 Task: Reply All to email with the signature Kaitlyn Wright with the subject Request for a leave of absence from softage.8@softage.net with the message Can you please confirm if the budget for the project has been approved? with BCC to softage.4@softage.net with an attached image file Facebook_ad_banner.png
Action: Mouse moved to (1164, 501)
Screenshot: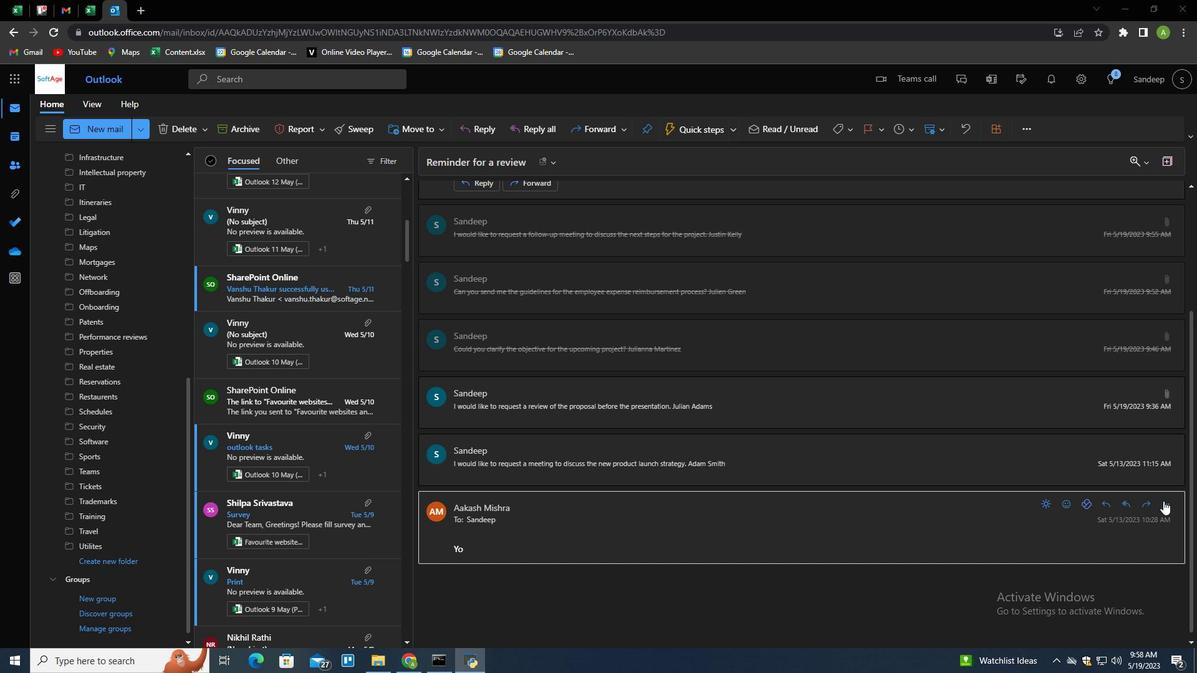 
Action: Mouse pressed left at (1164, 501)
Screenshot: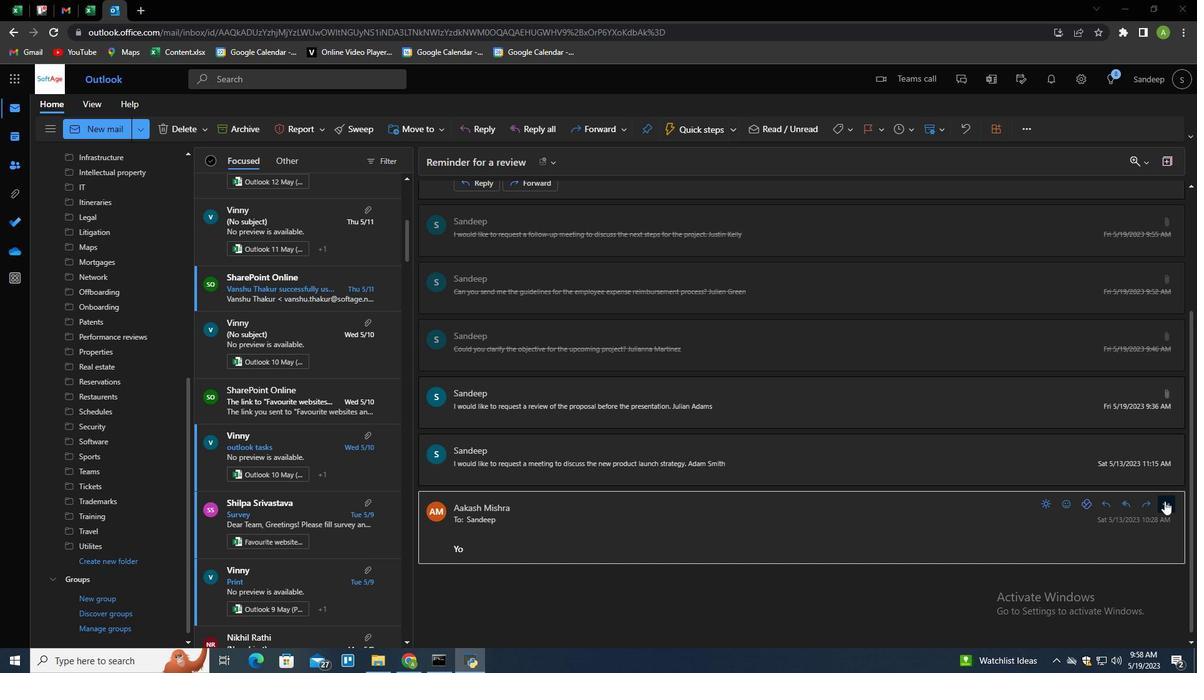 
Action: Mouse moved to (1091, 125)
Screenshot: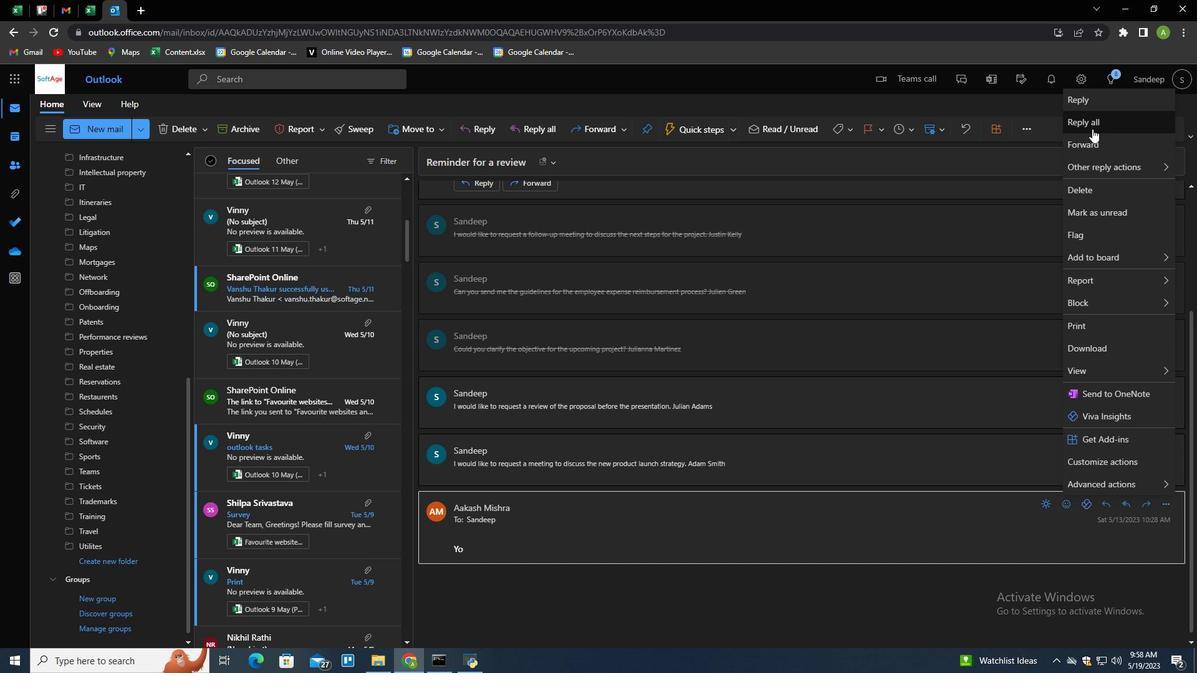 
Action: Mouse pressed left at (1091, 125)
Screenshot: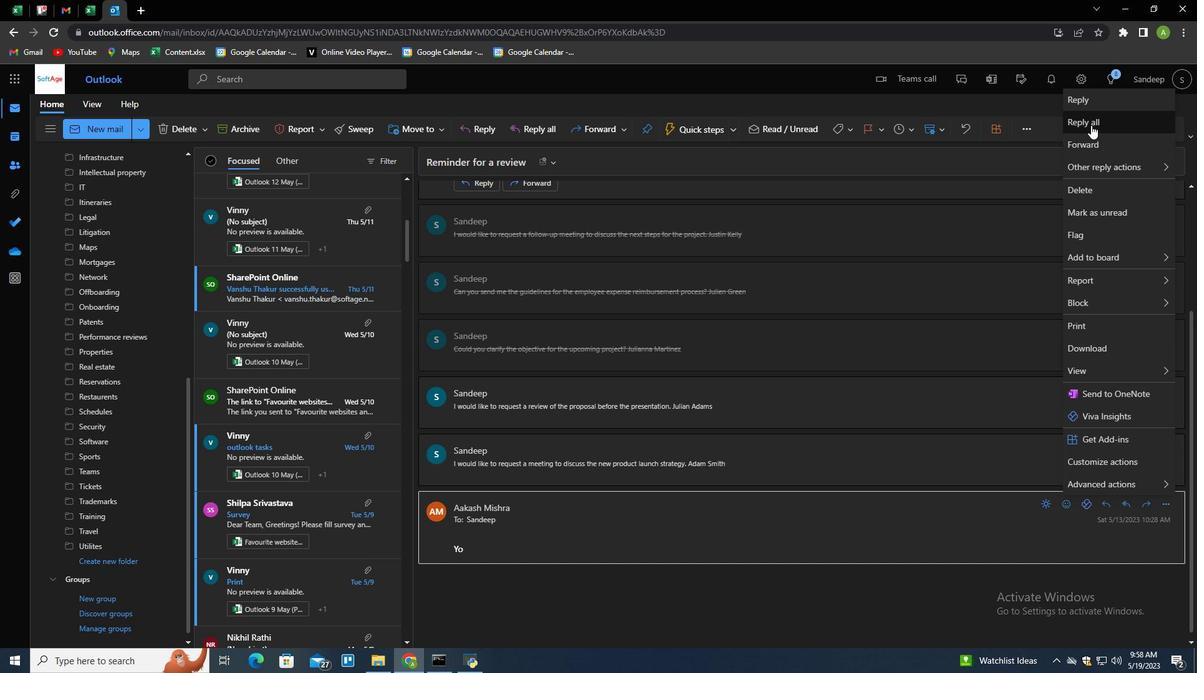 
Action: Mouse moved to (536, 478)
Screenshot: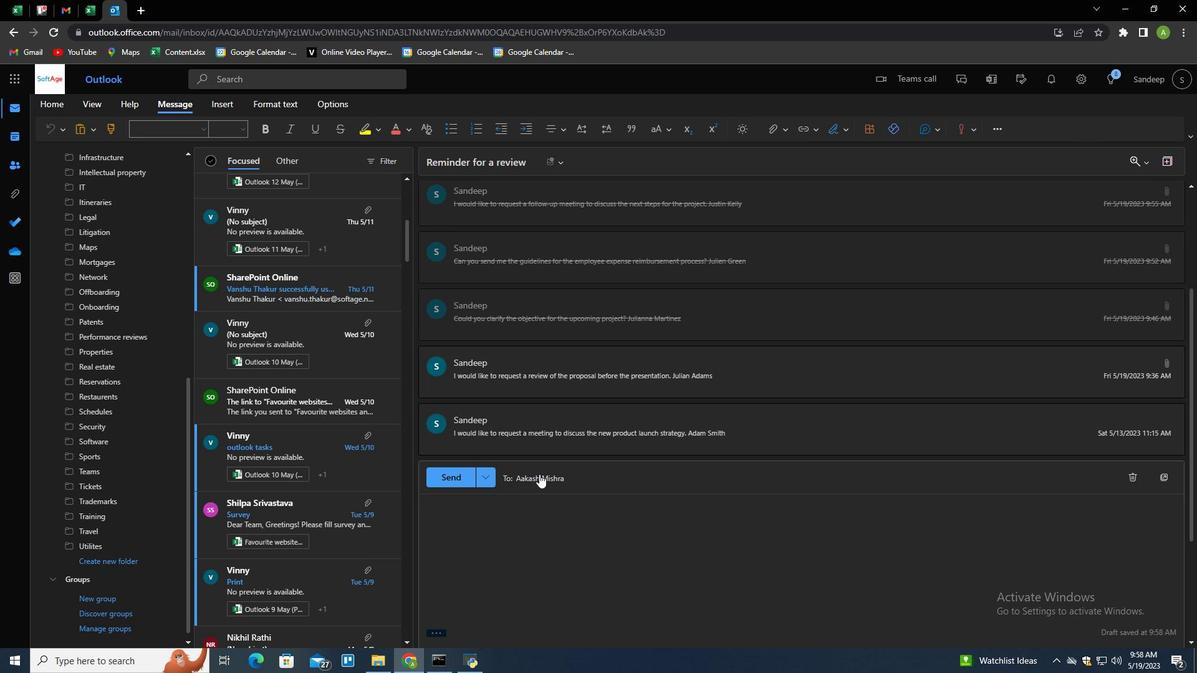 
Action: Mouse scrolled (536, 478) with delta (0, 0)
Screenshot: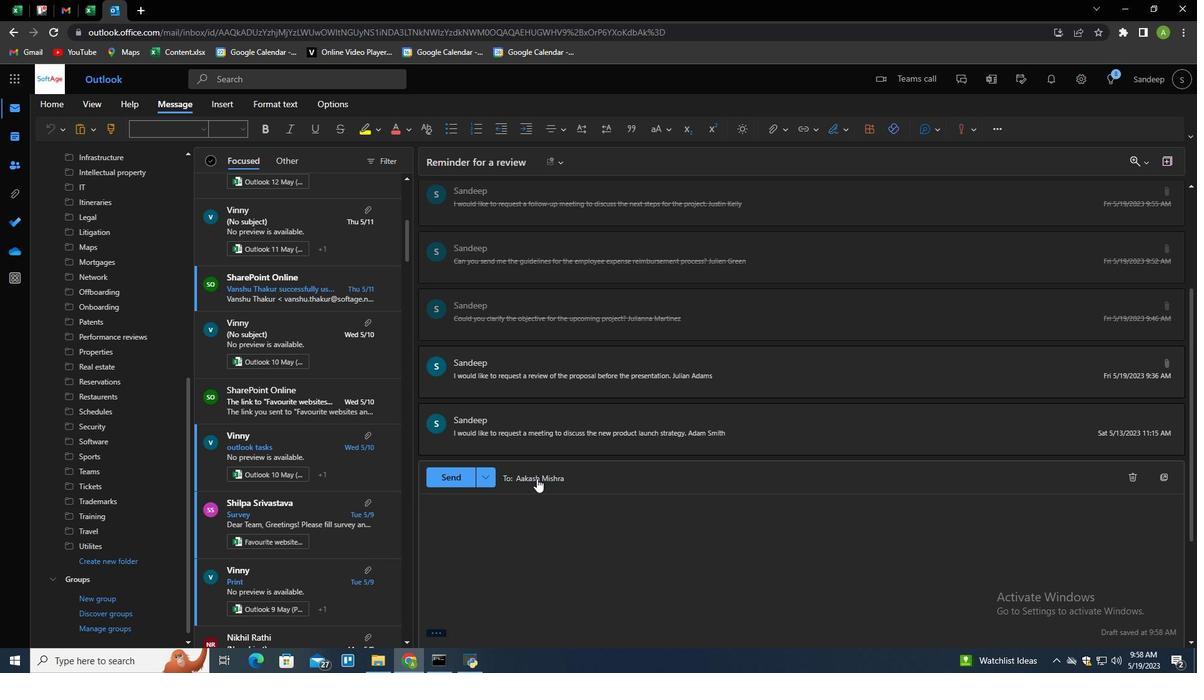 
Action: Mouse scrolled (536, 478) with delta (0, 0)
Screenshot: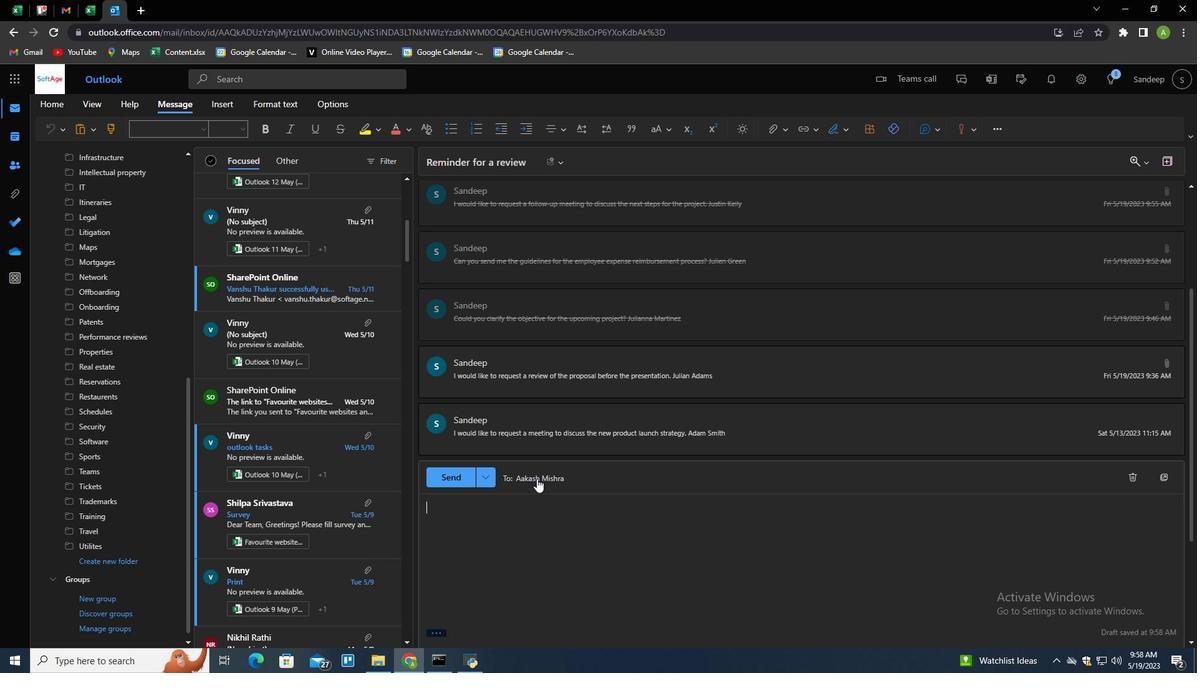 
Action: Mouse moved to (538, 478)
Screenshot: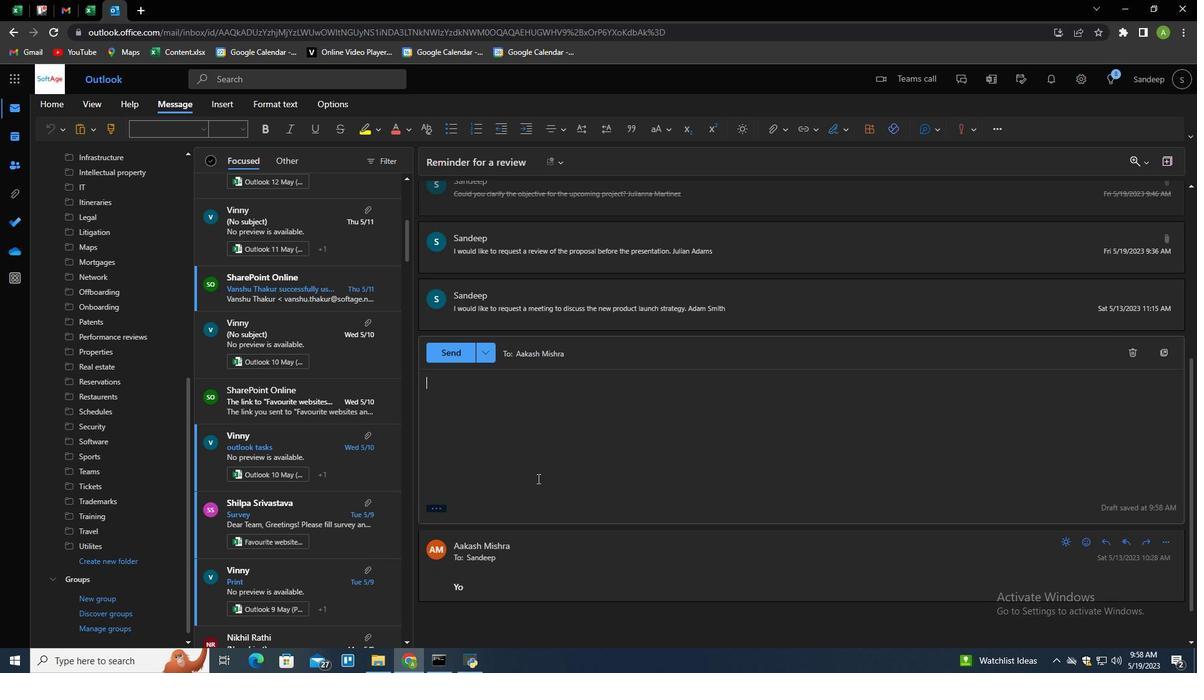 
Action: Mouse scrolled (538, 478) with delta (0, 0)
Screenshot: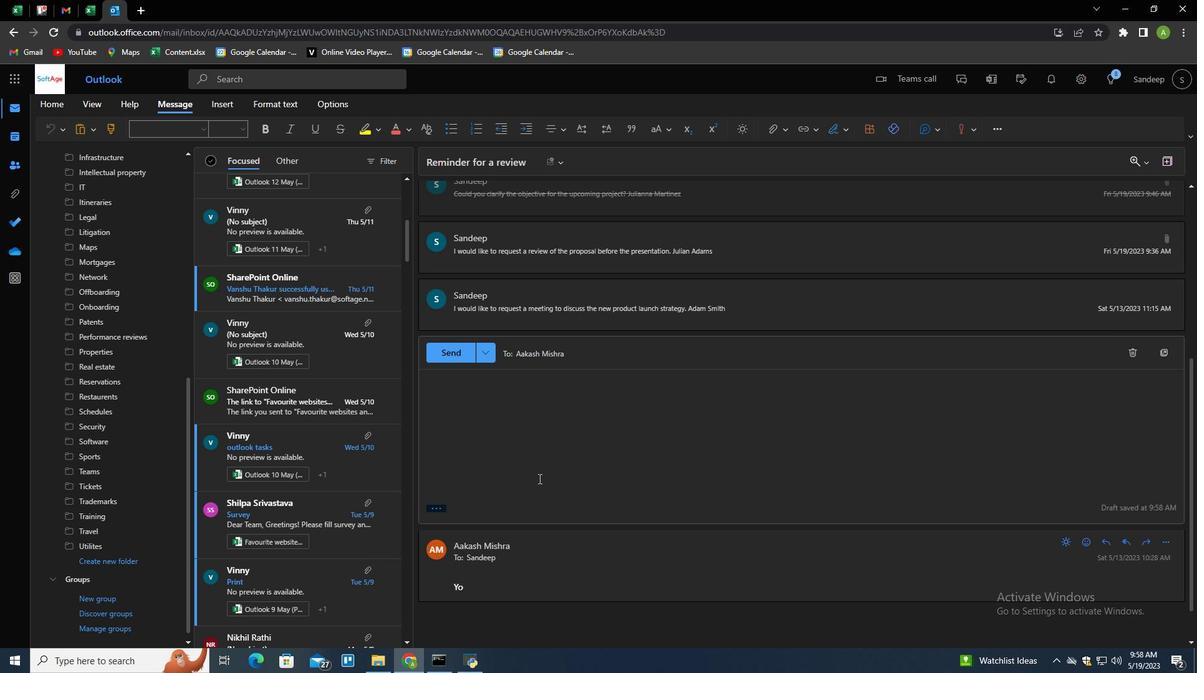 
Action: Mouse moved to (434, 468)
Screenshot: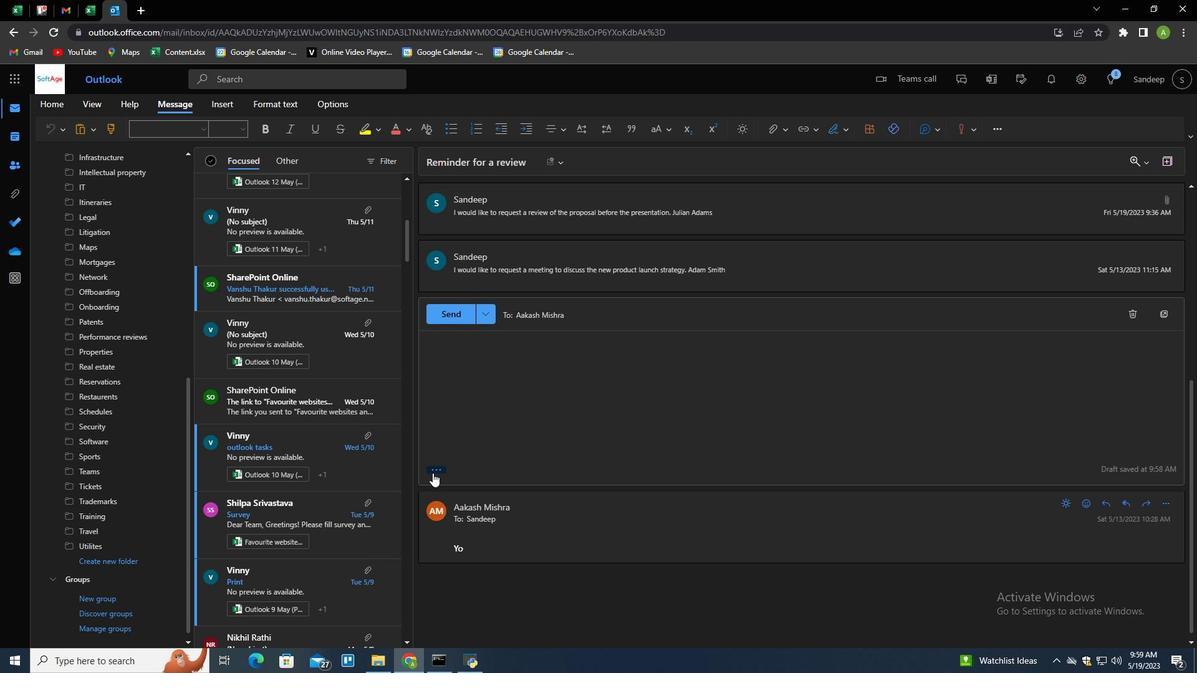 
Action: Mouse pressed left at (434, 468)
Screenshot: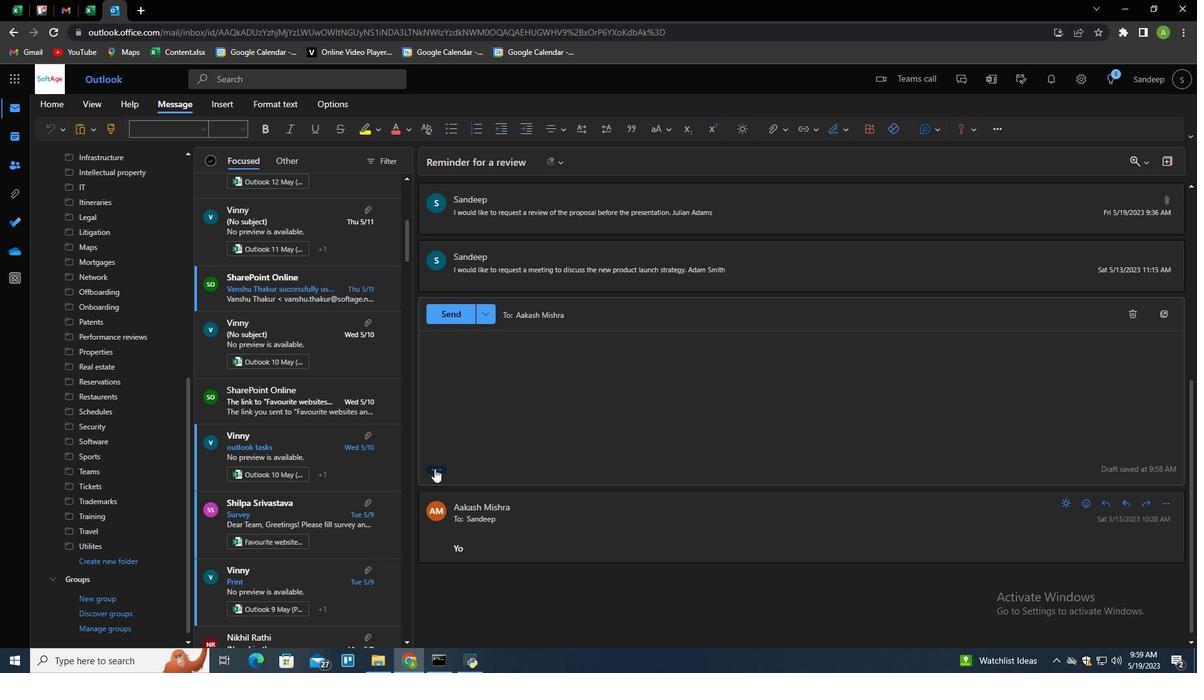 
Action: Mouse moved to (836, 132)
Screenshot: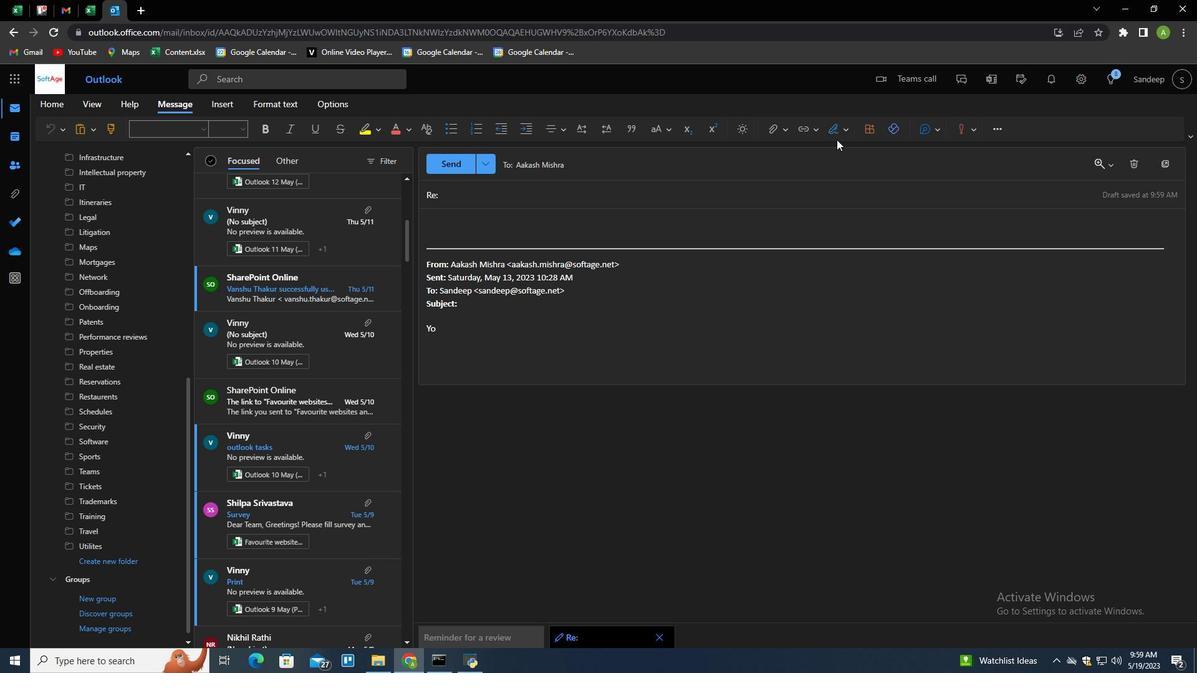 
Action: Mouse pressed left at (836, 132)
Screenshot: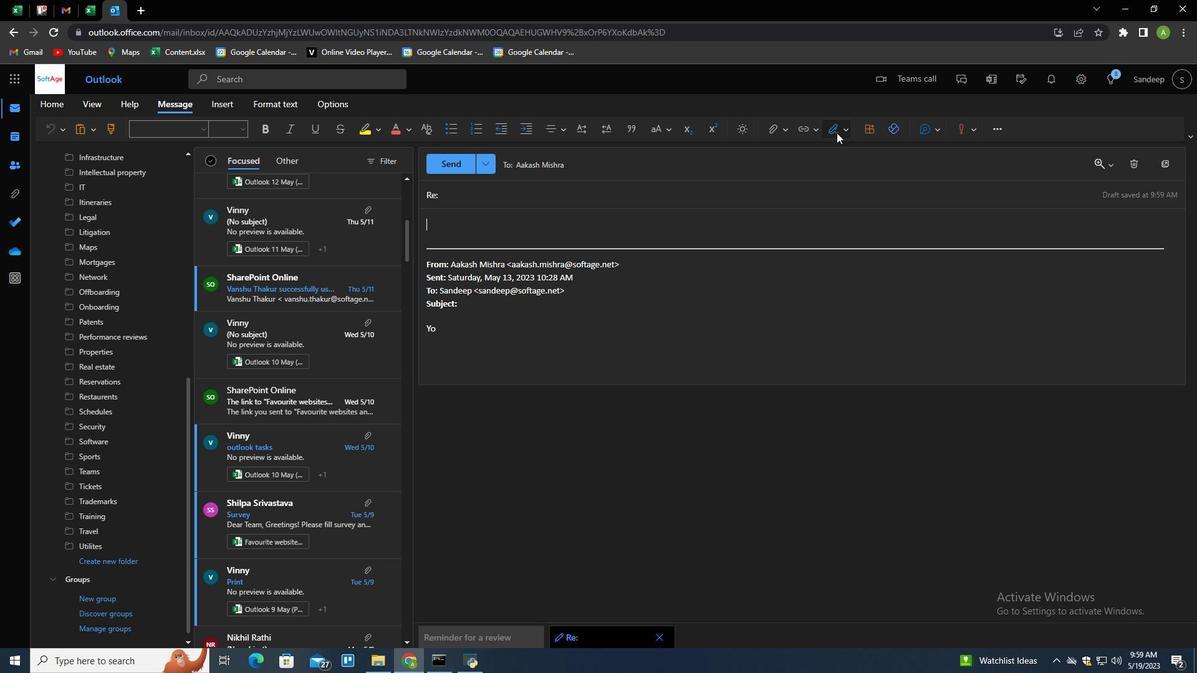 
Action: Mouse moved to (824, 177)
Screenshot: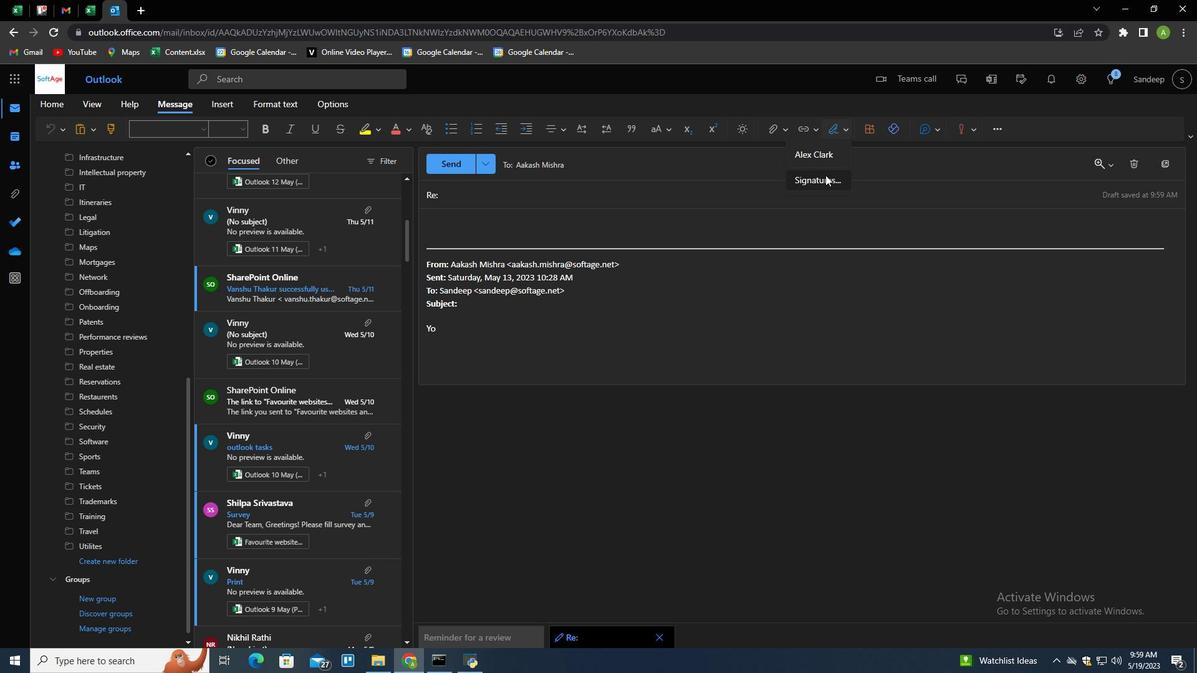 
Action: Mouse pressed left at (824, 177)
Screenshot: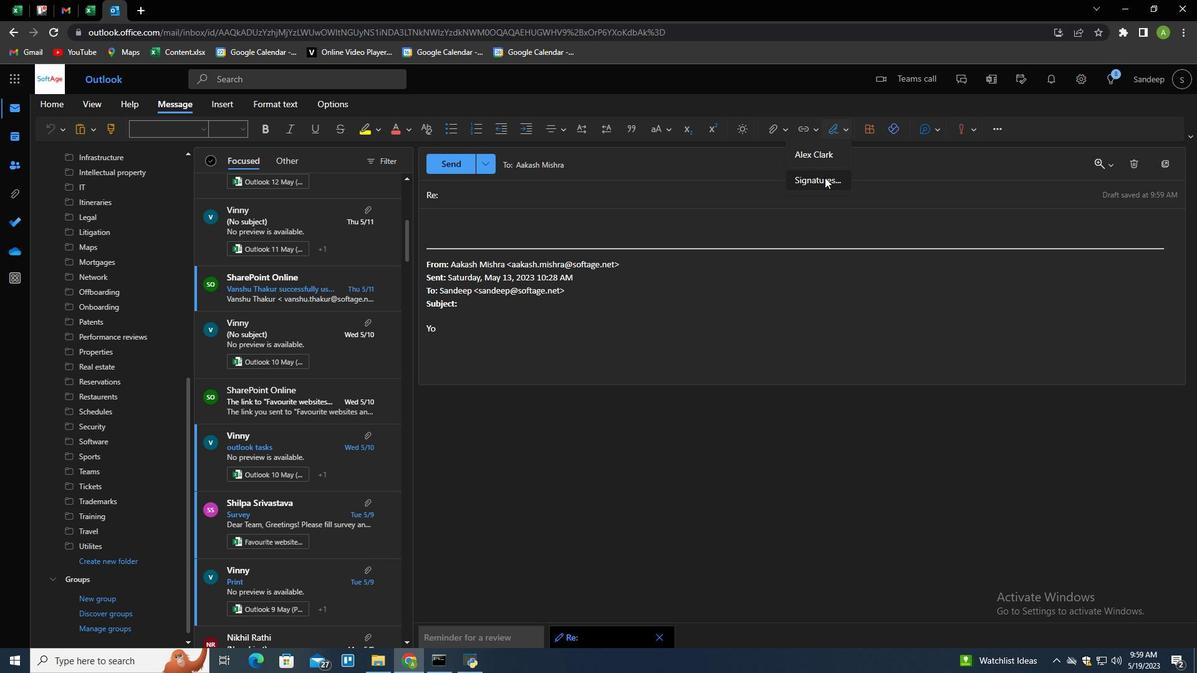 
Action: Mouse moved to (841, 225)
Screenshot: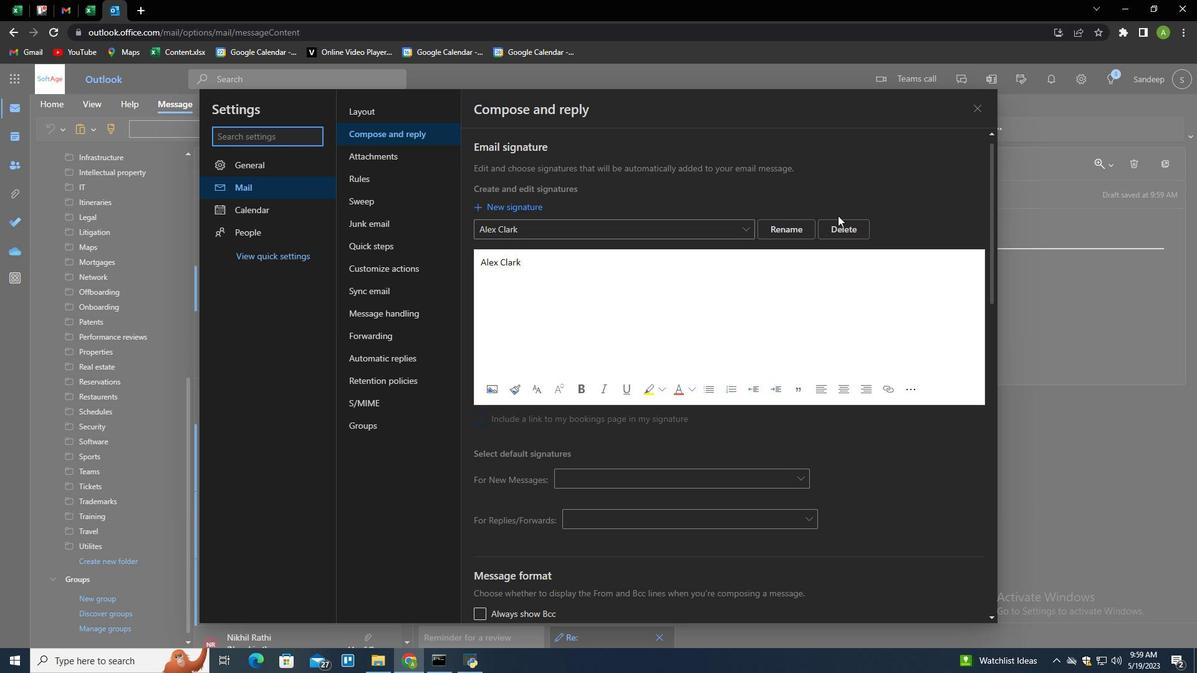 
Action: Mouse pressed left at (841, 225)
Screenshot: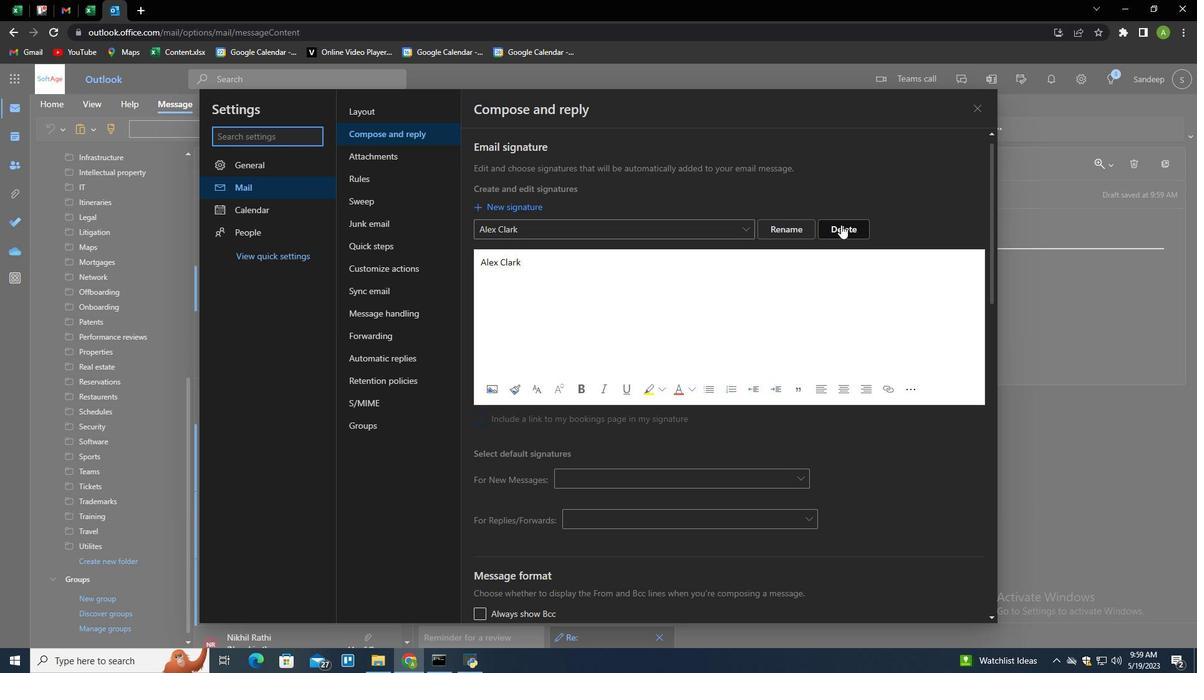 
Action: Mouse moved to (814, 226)
Screenshot: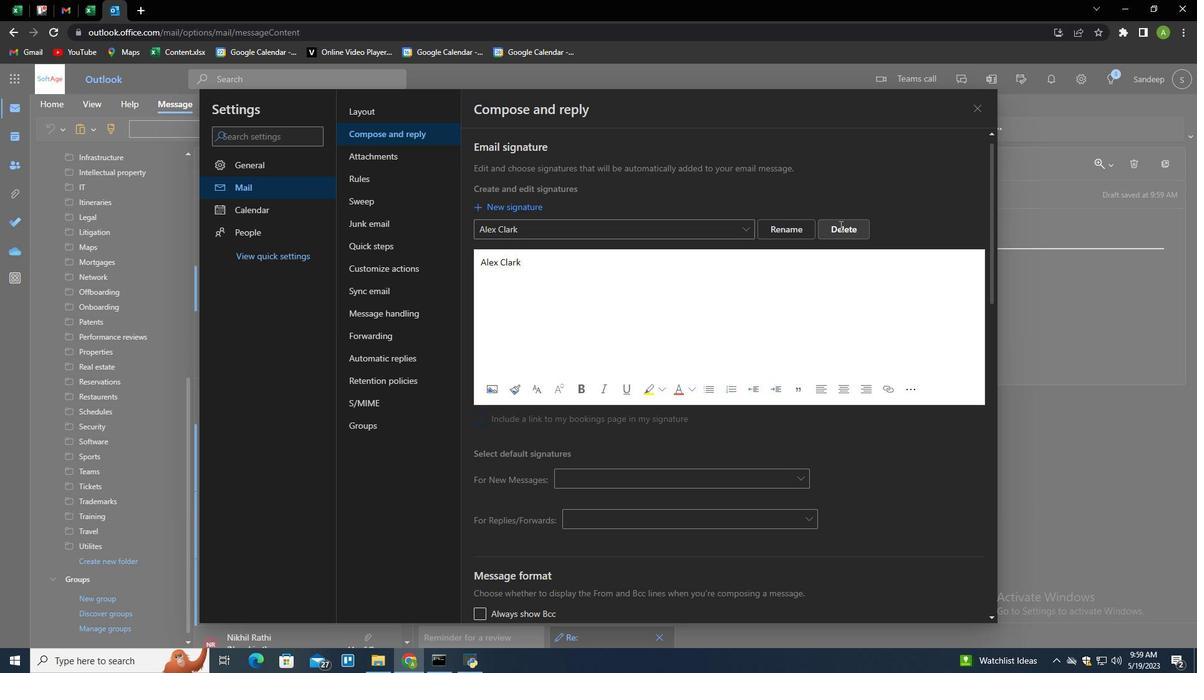 
Action: Mouse pressed left at (814, 226)
Screenshot: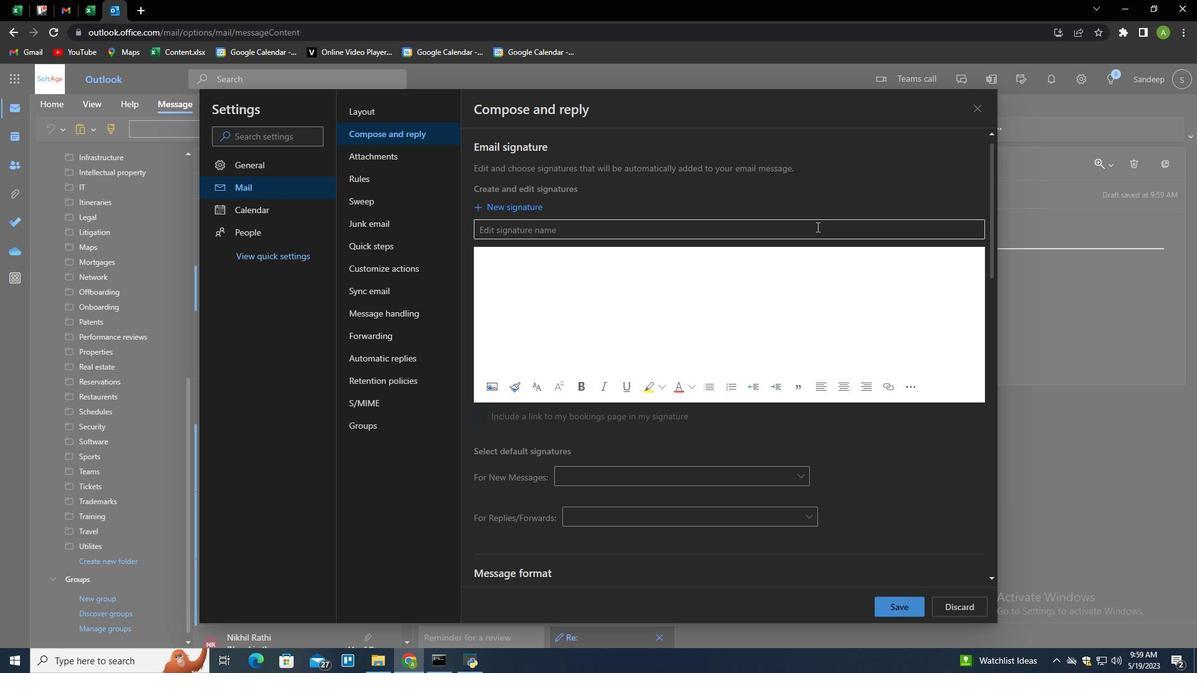 
Action: Mouse moved to (811, 228)
Screenshot: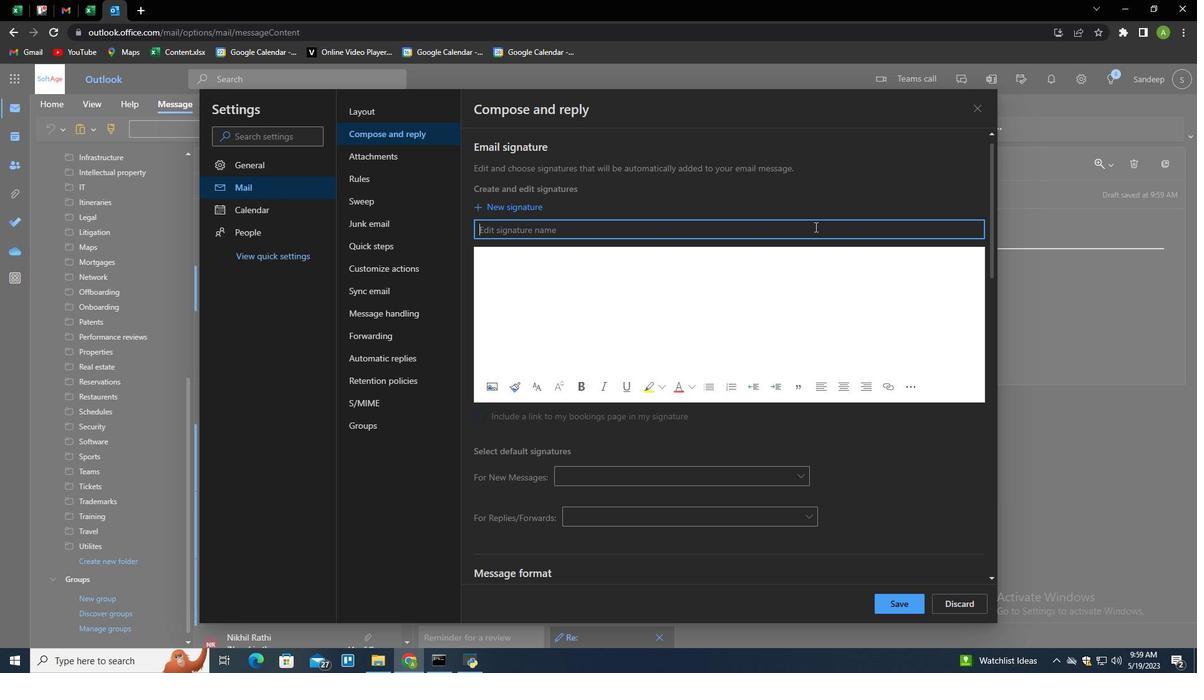 
Action: Key pressed <Key.shift><Key.shift><Key.shift><Key.shift><Key.shift><Key.shift><Key.shift><Key.shift><Key.shift><Key.shift><Key.shift><Key.shift><Key.shift><Key.shift><Key.shift><Key.shift><Key.shift><Key.shift><Key.shift><Key.shift><Key.shift>Kaith<Key.backspace>lyn<Key.space><Key.shift>Wright<Key.tab><Key.shift>Kaitlyn<Key.space><Key.shift>Wright
Screenshot: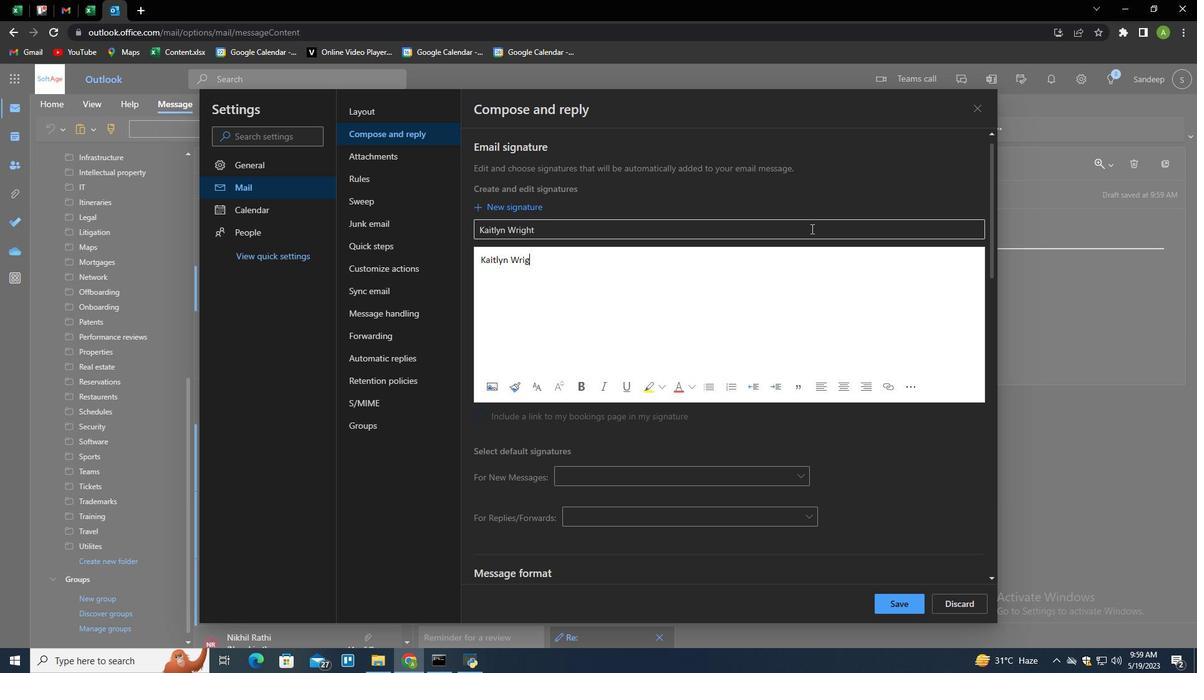
Action: Mouse moved to (905, 606)
Screenshot: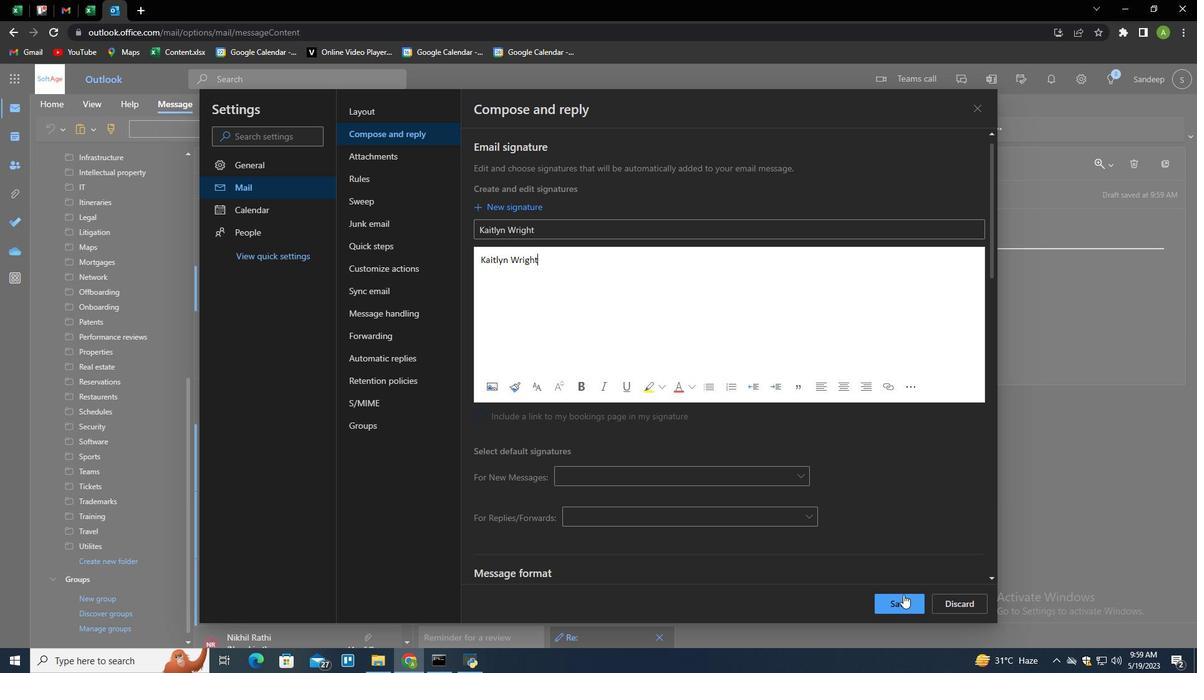 
Action: Mouse pressed left at (905, 606)
Screenshot: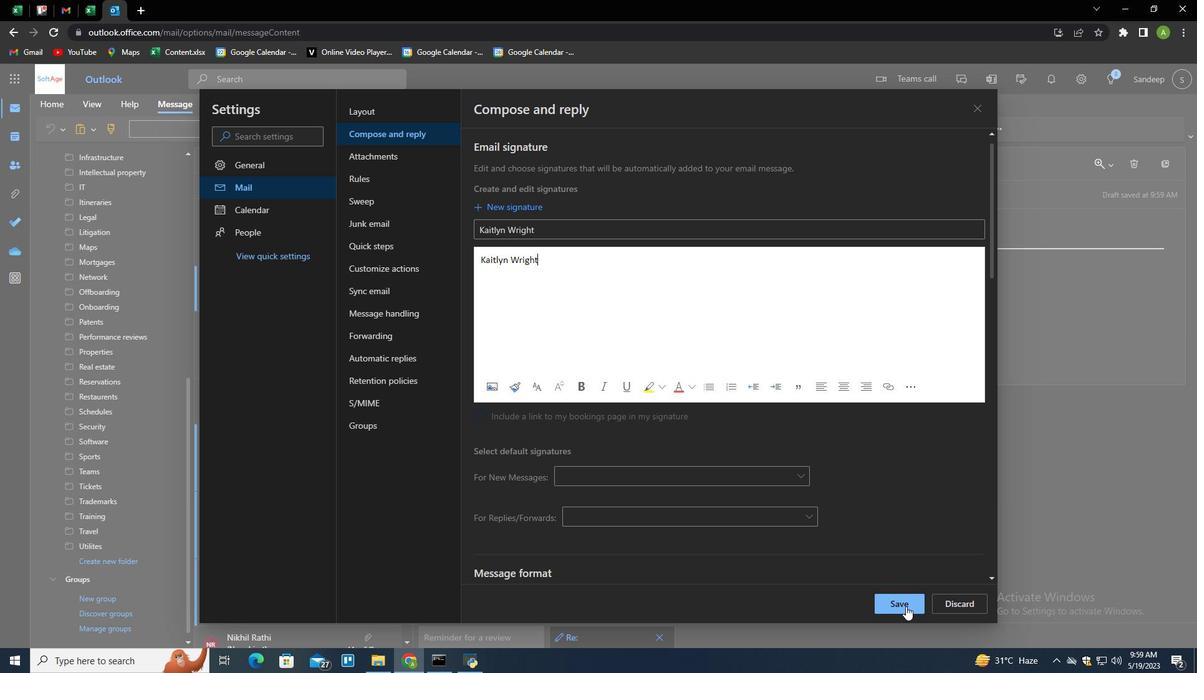 
Action: Mouse moved to (1033, 313)
Screenshot: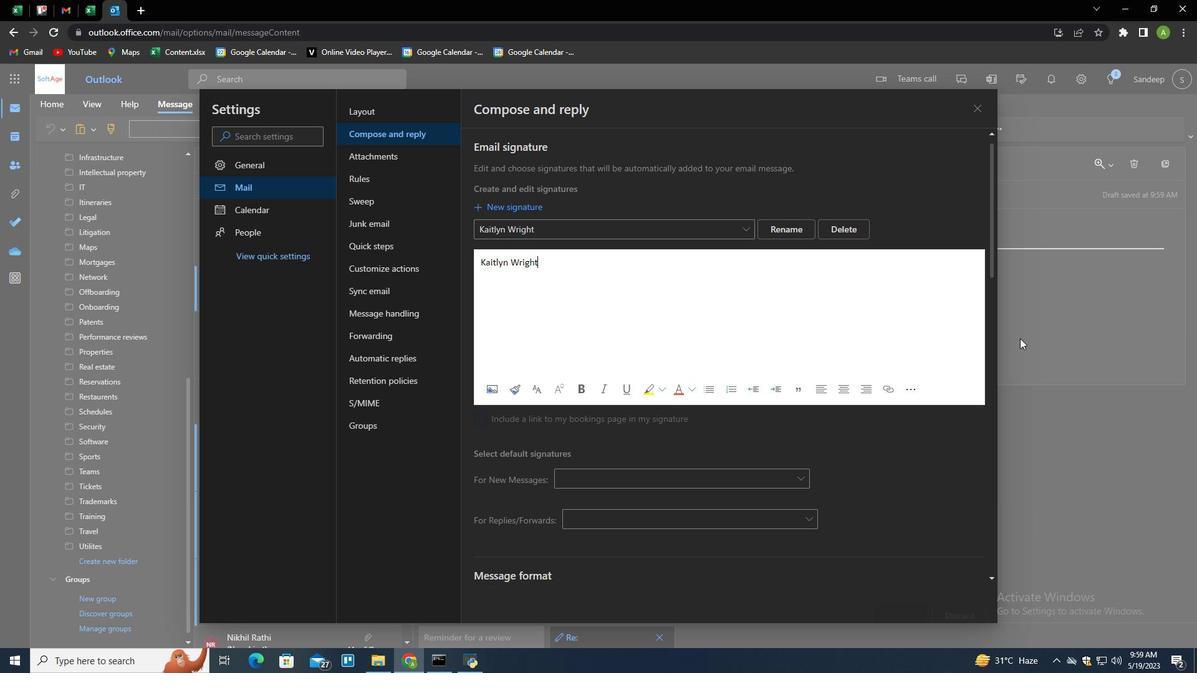 
Action: Mouse pressed left at (1033, 313)
Screenshot: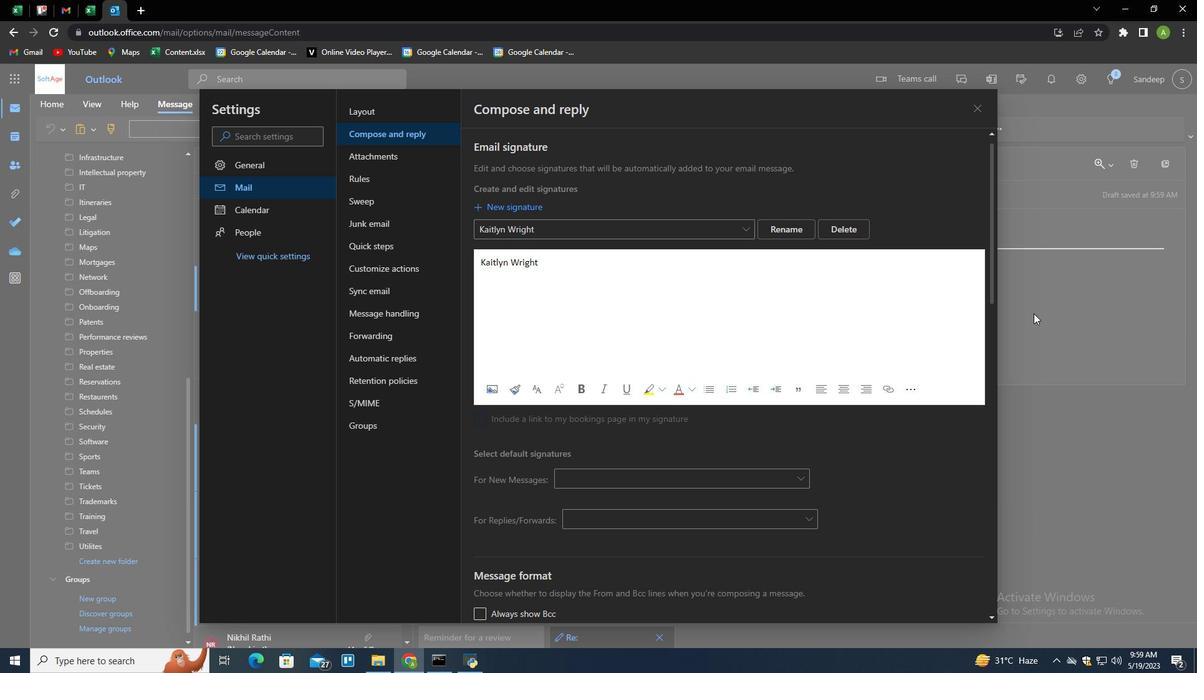 
Action: Mouse moved to (842, 130)
Screenshot: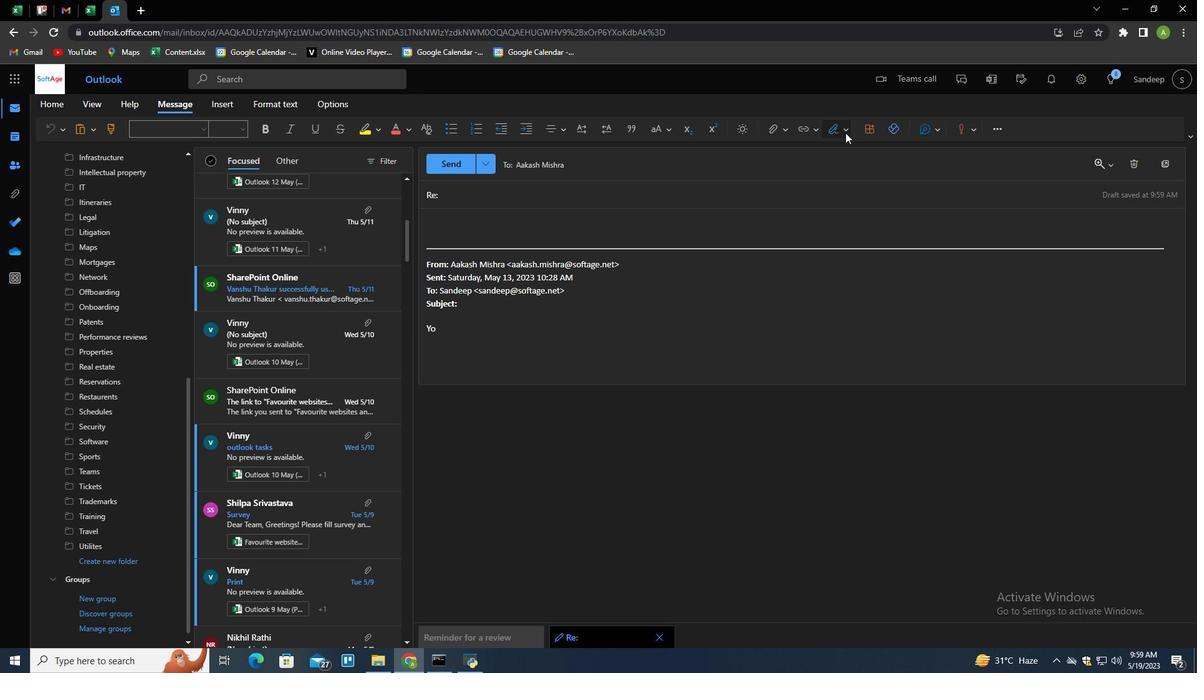 
Action: Mouse pressed left at (842, 130)
Screenshot: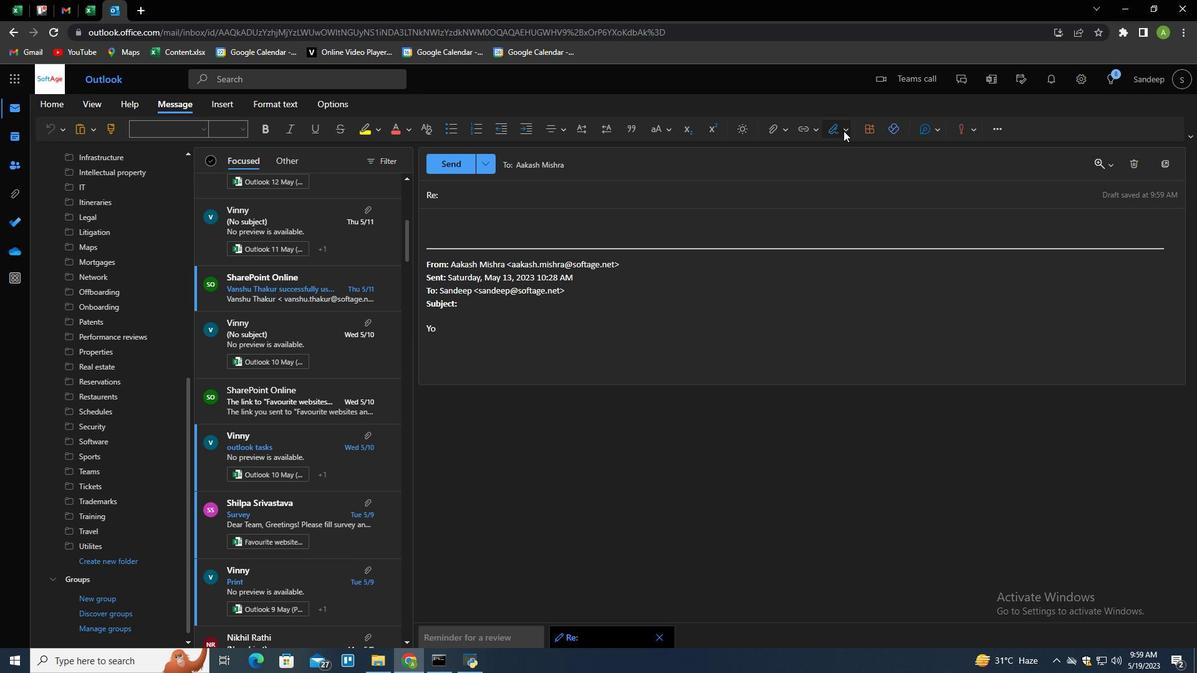 
Action: Mouse moved to (832, 154)
Screenshot: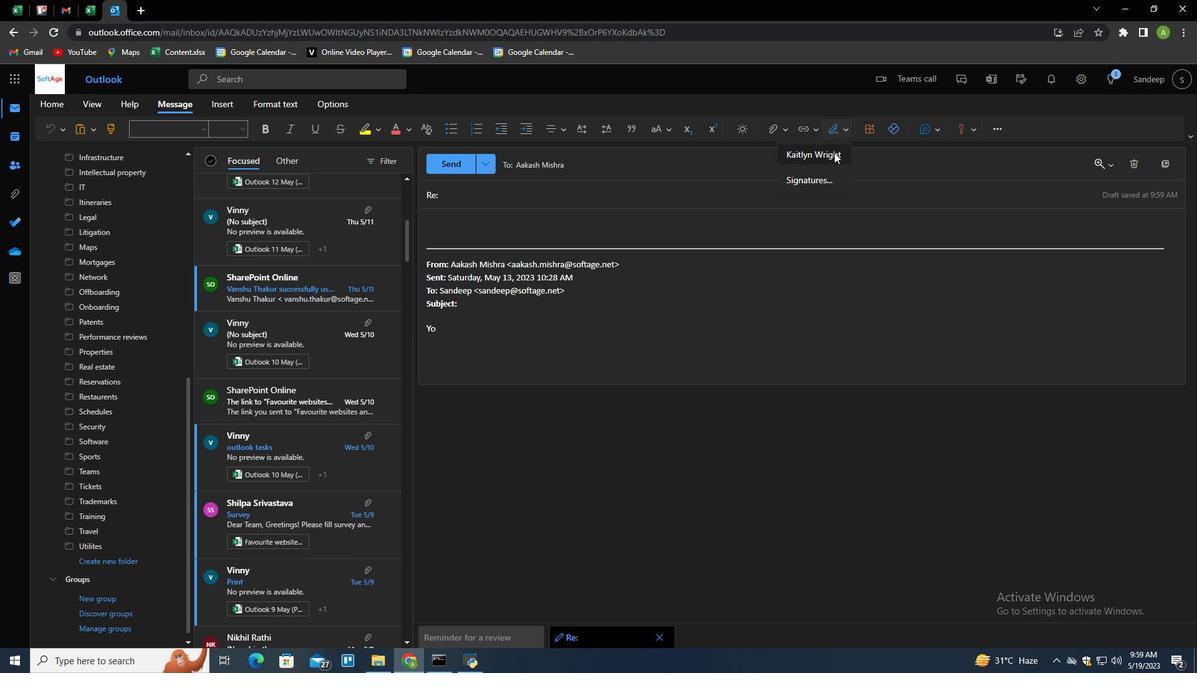 
Action: Mouse pressed left at (832, 154)
Screenshot: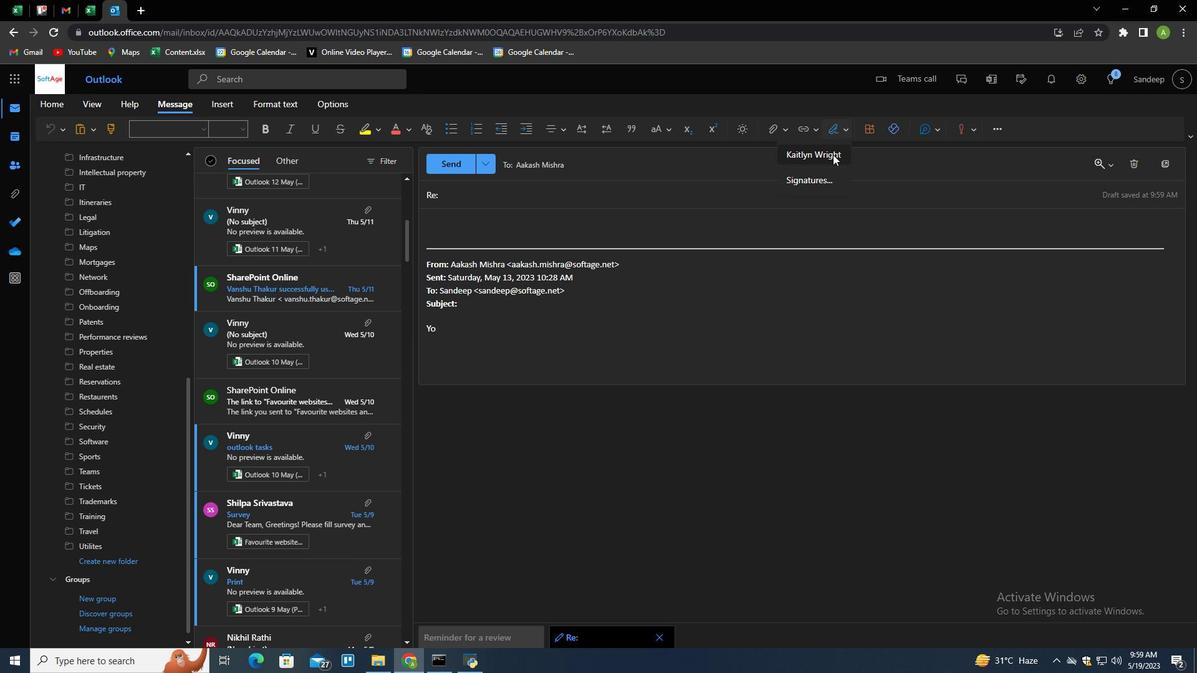 
Action: Mouse moved to (556, 191)
Screenshot: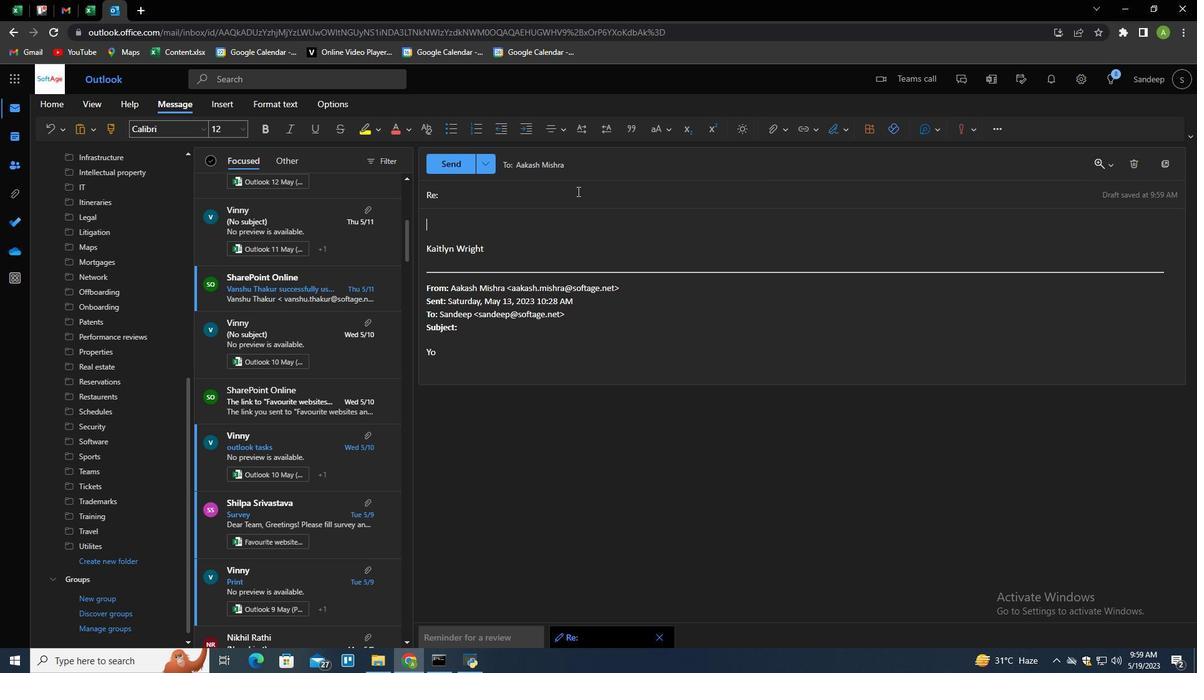 
Action: Mouse pressed left at (556, 191)
Screenshot: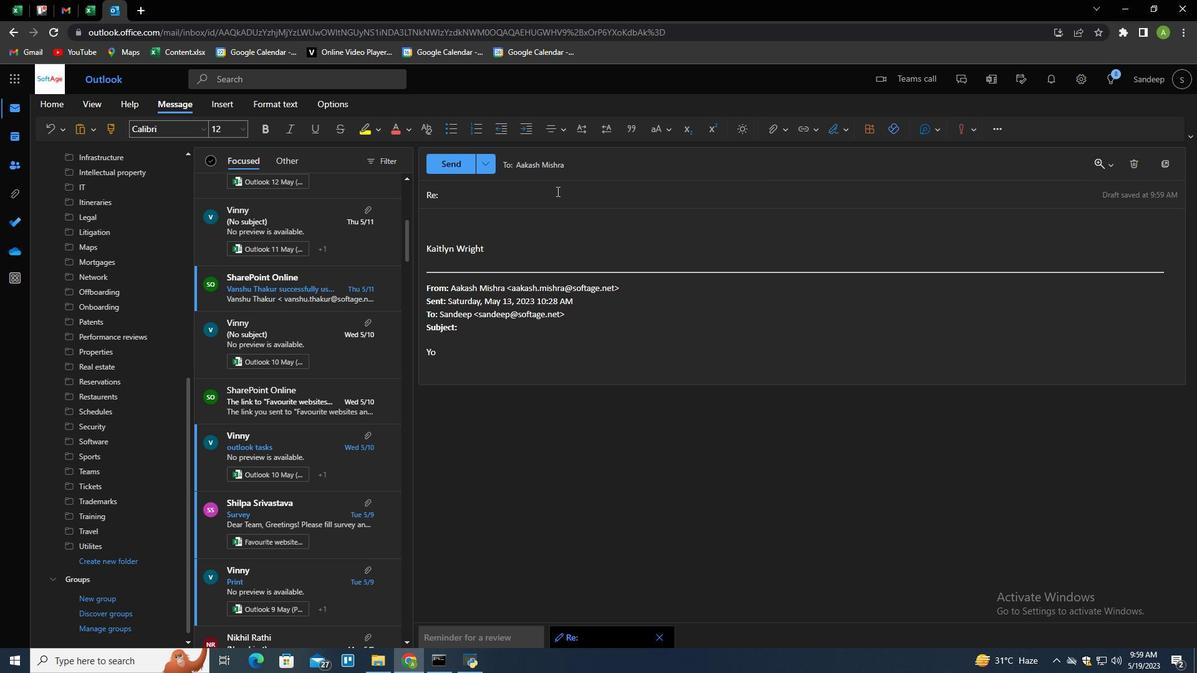 
Action: Mouse moved to (556, 192)
Screenshot: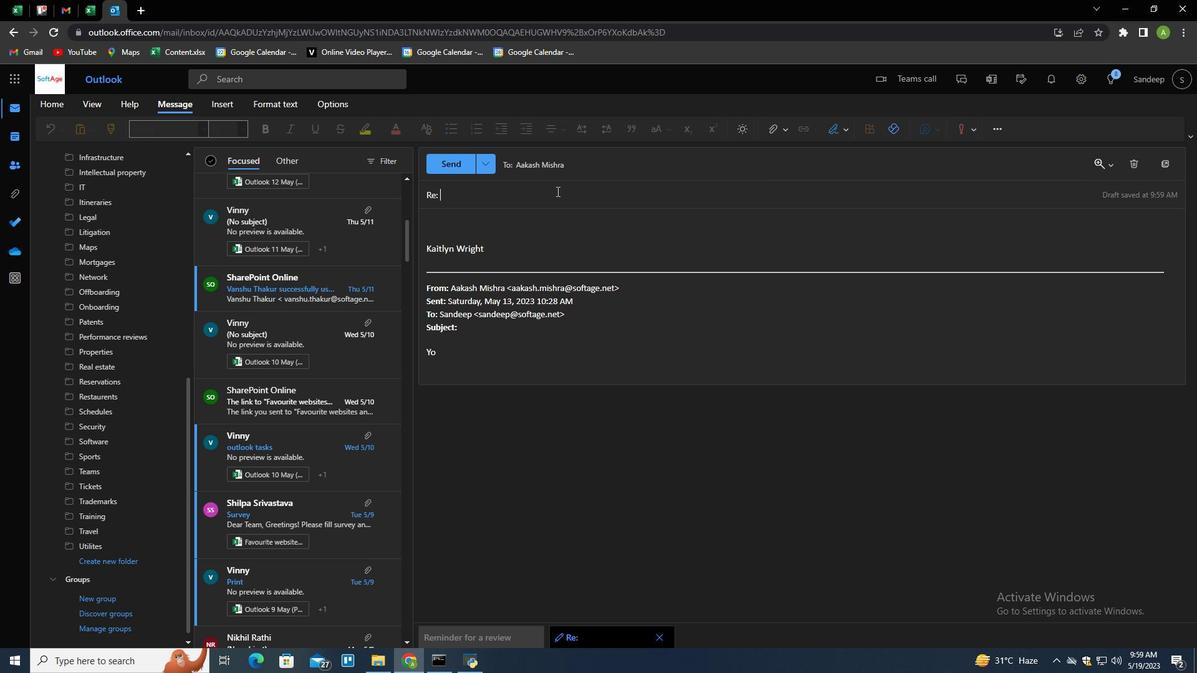 
Action: Key pressed <Key.shift>Request<Key.space>for<Key.space>a<Key.space>leave<Key.space>of<Key.space>absence<Key.tab>so<Key.backspace><Key.backspace><Key.shift>Can<Key.space>you<Key.space>l<Key.backspace>please<Key.space>confirm<Key.space>if<Key.space>the<Key.space>budgg<Key.backspace>et<Key.space>for<Key.space>the<Key.space>project<Key.space>has<Key.space>been<Key.space>approved<Key.shift>?
Screenshot: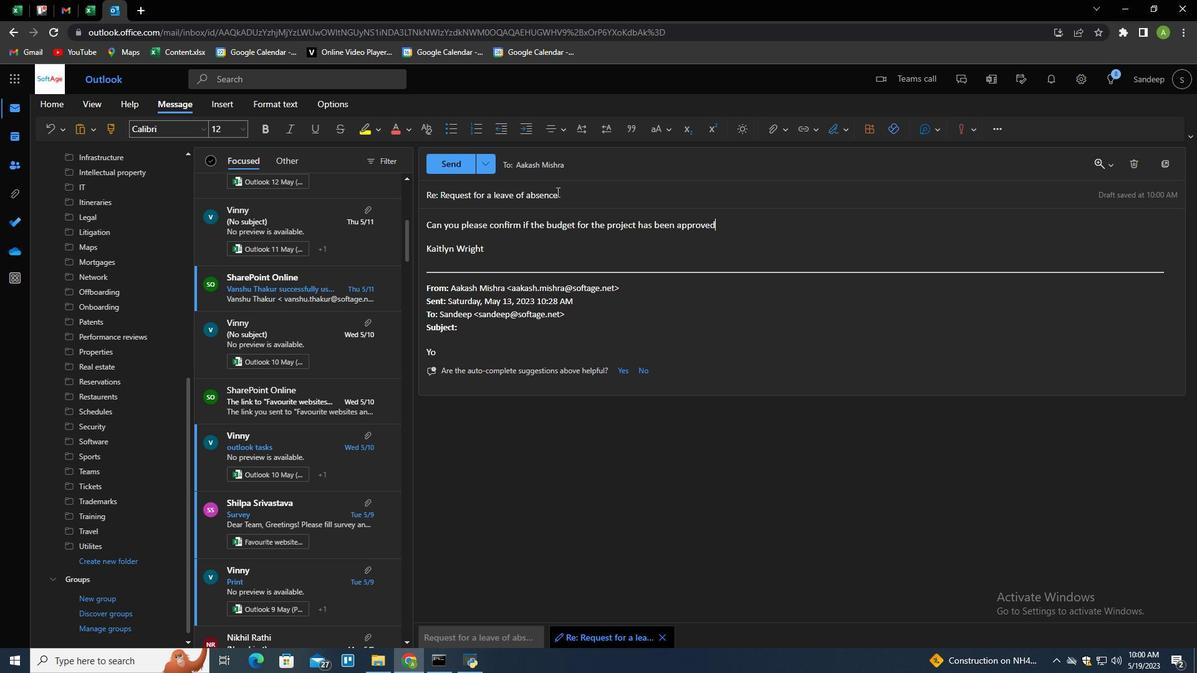 
Action: Mouse moved to (584, 170)
Screenshot: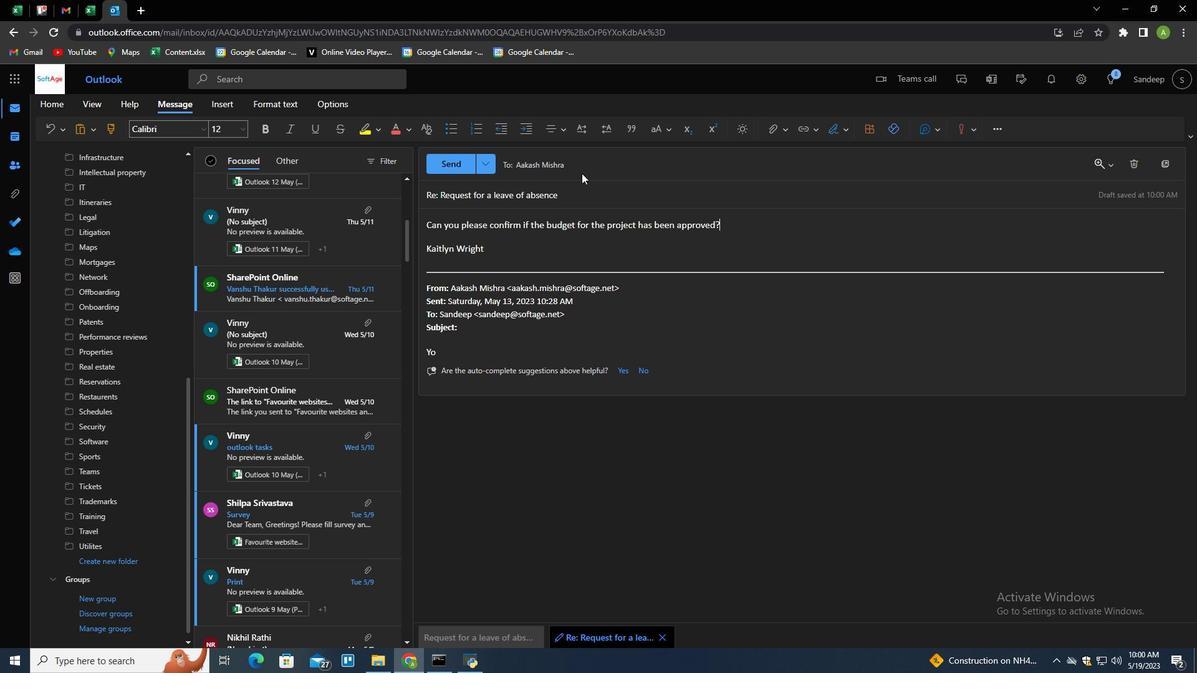 
Action: Mouse pressed left at (584, 170)
Screenshot: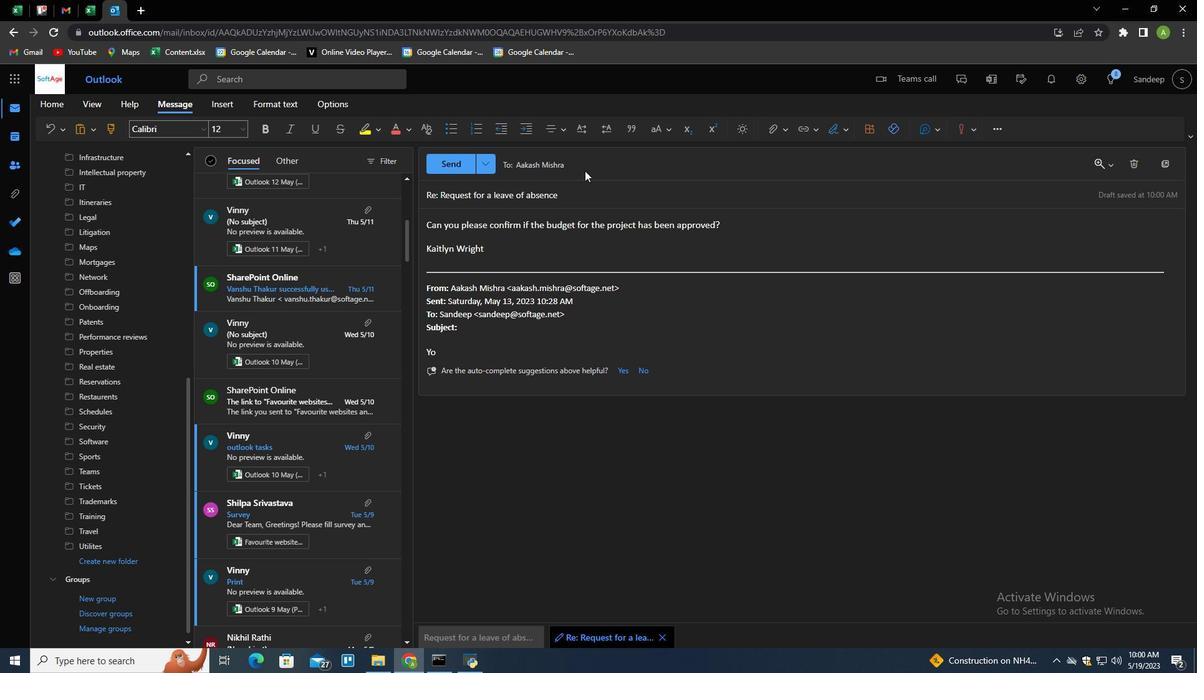 
Action: Mouse moved to (1167, 199)
Screenshot: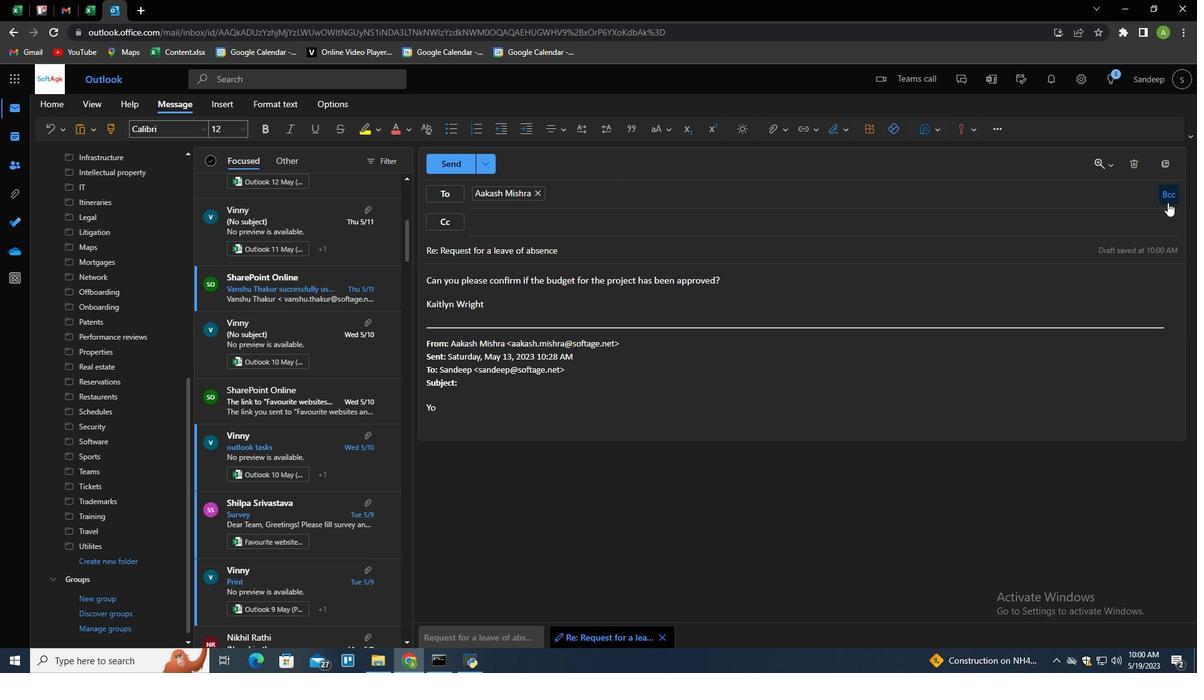 
Action: Mouse pressed left at (1167, 199)
Screenshot: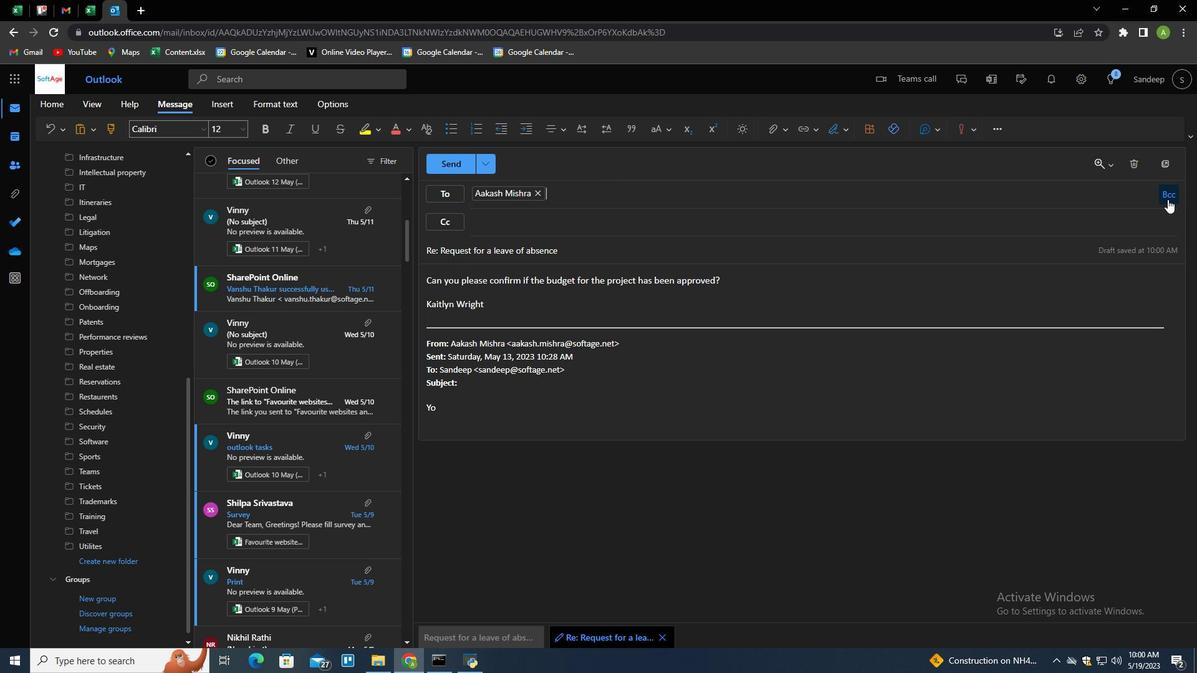 
Action: Mouse moved to (950, 247)
Screenshot: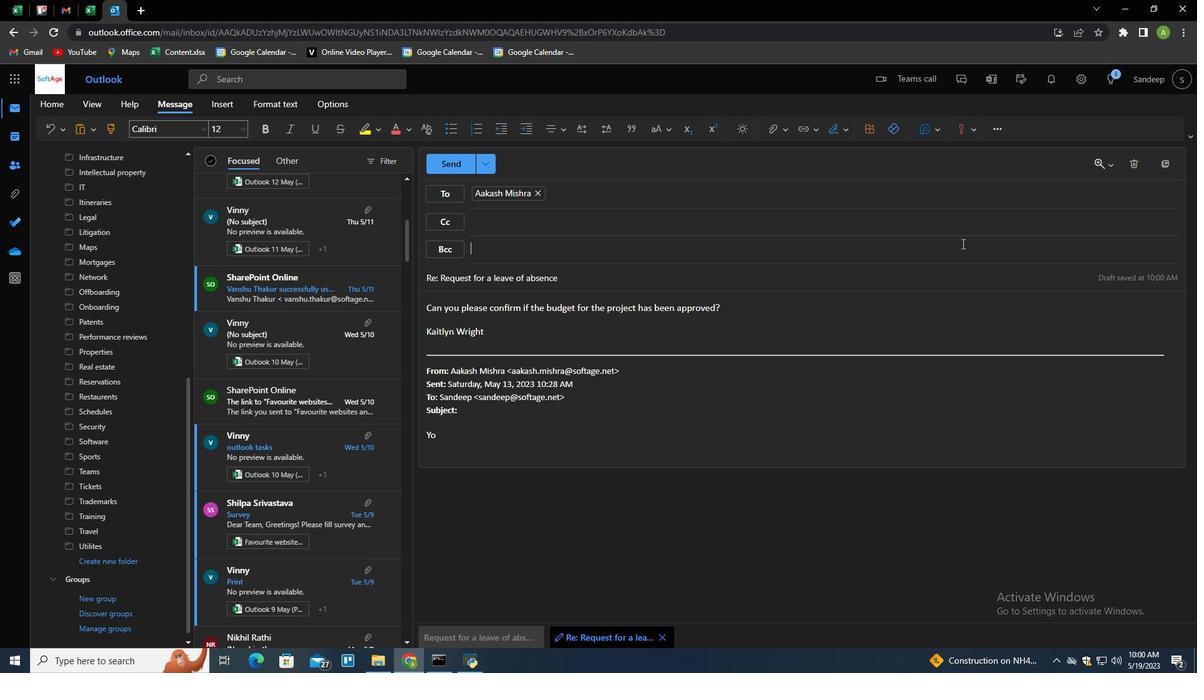 
Action: Key pressed softage.4<Key.shift>@softage.net<Key.enter>
Screenshot: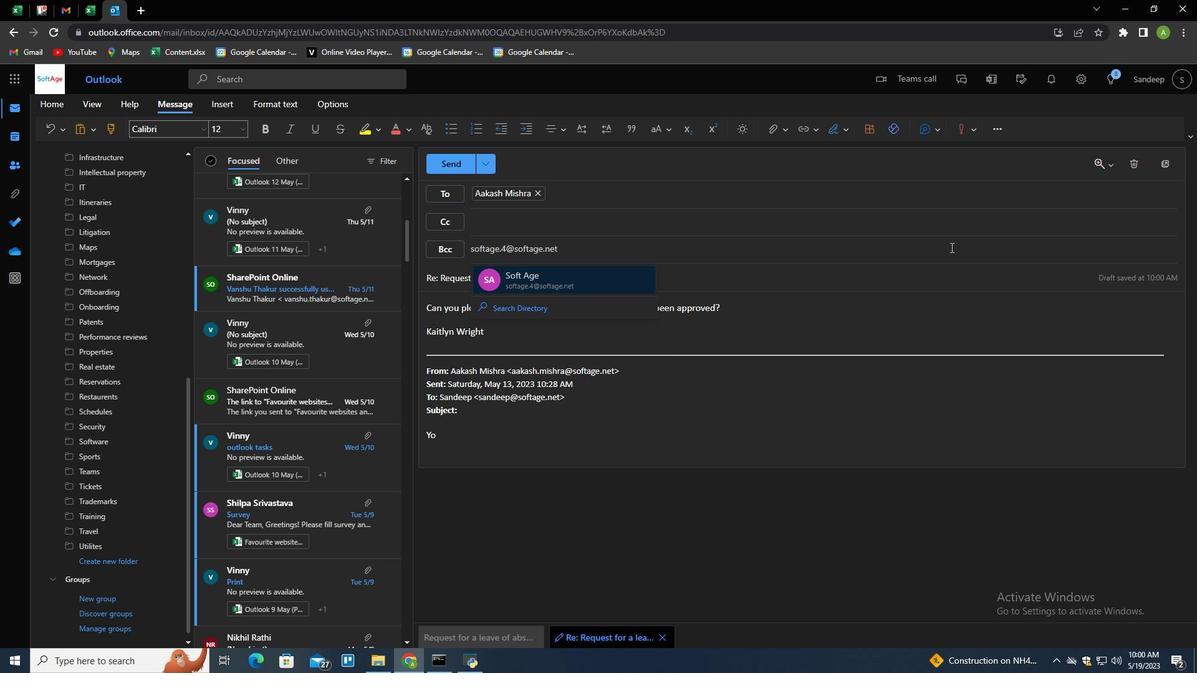 
Action: Mouse moved to (777, 127)
Screenshot: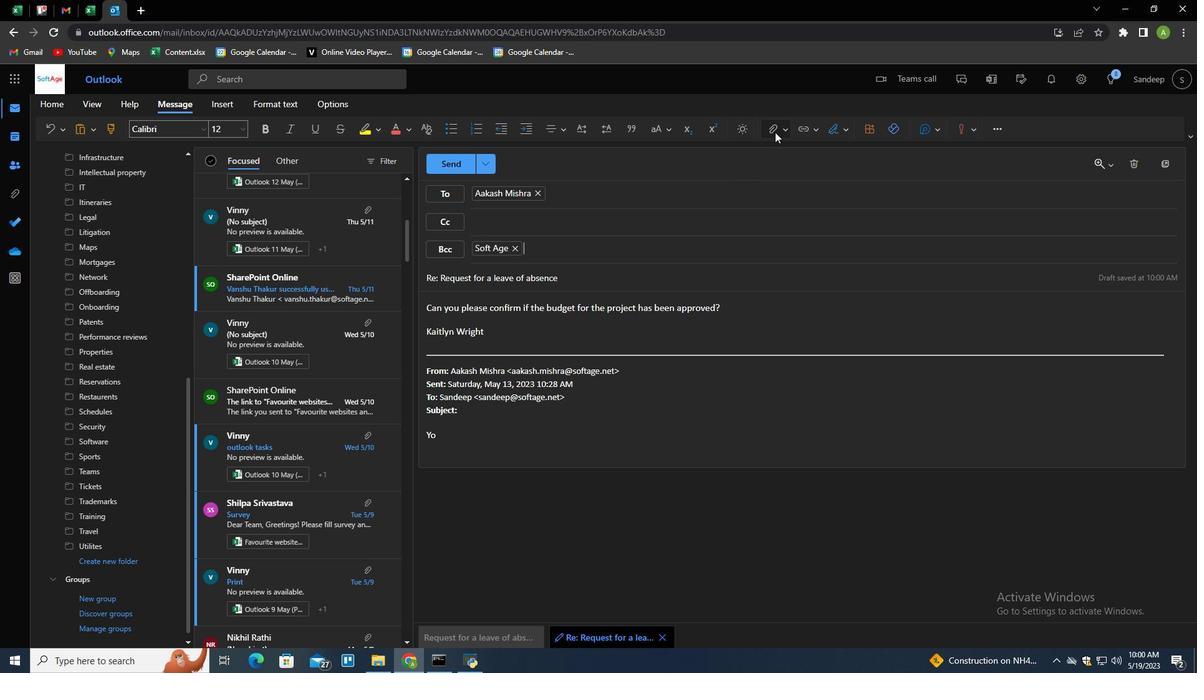 
Action: Mouse pressed left at (777, 127)
Screenshot: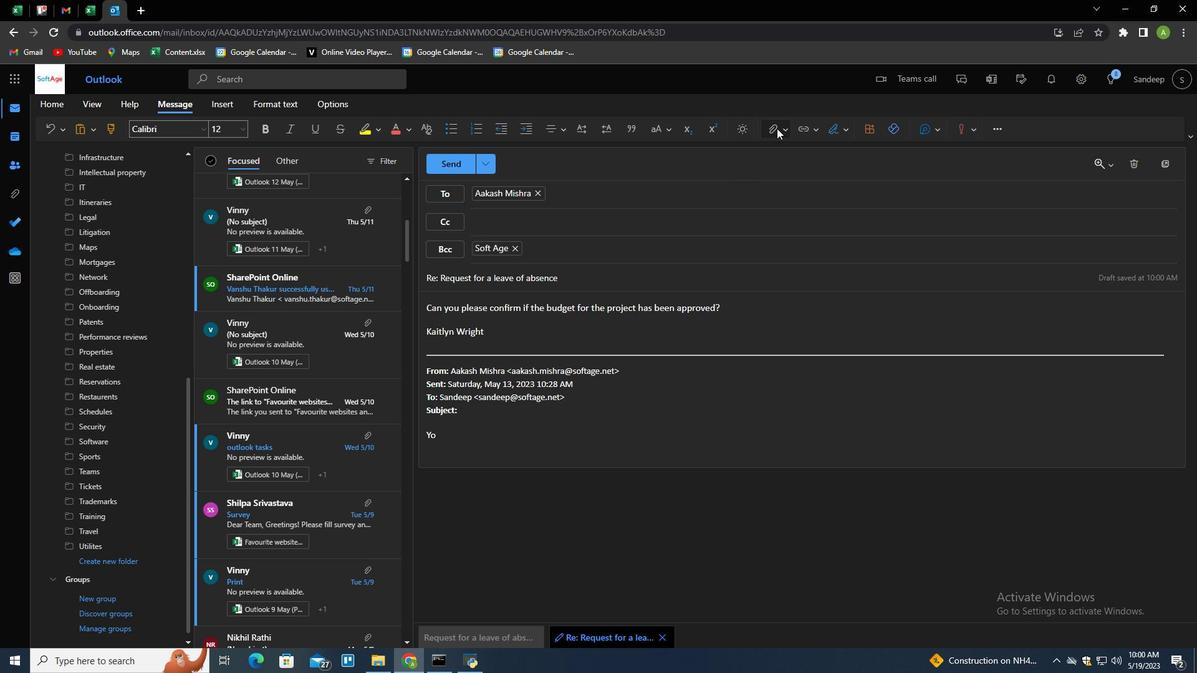 
Action: Mouse moved to (715, 155)
Screenshot: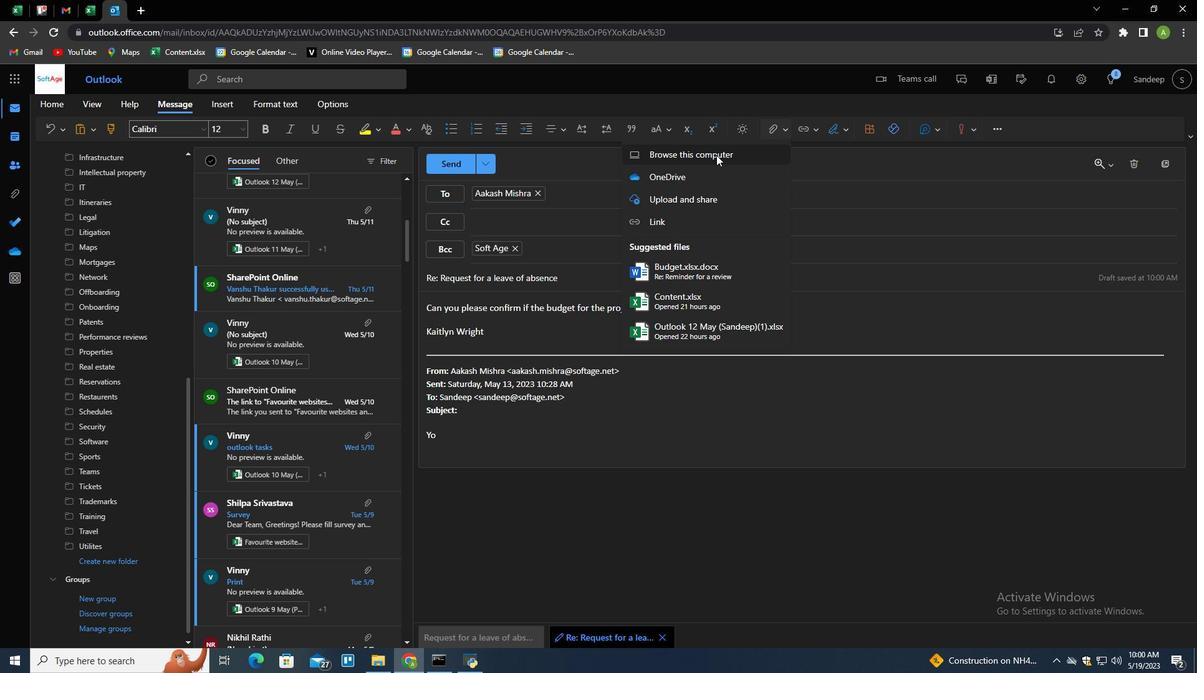 
Action: Mouse pressed left at (715, 155)
Screenshot: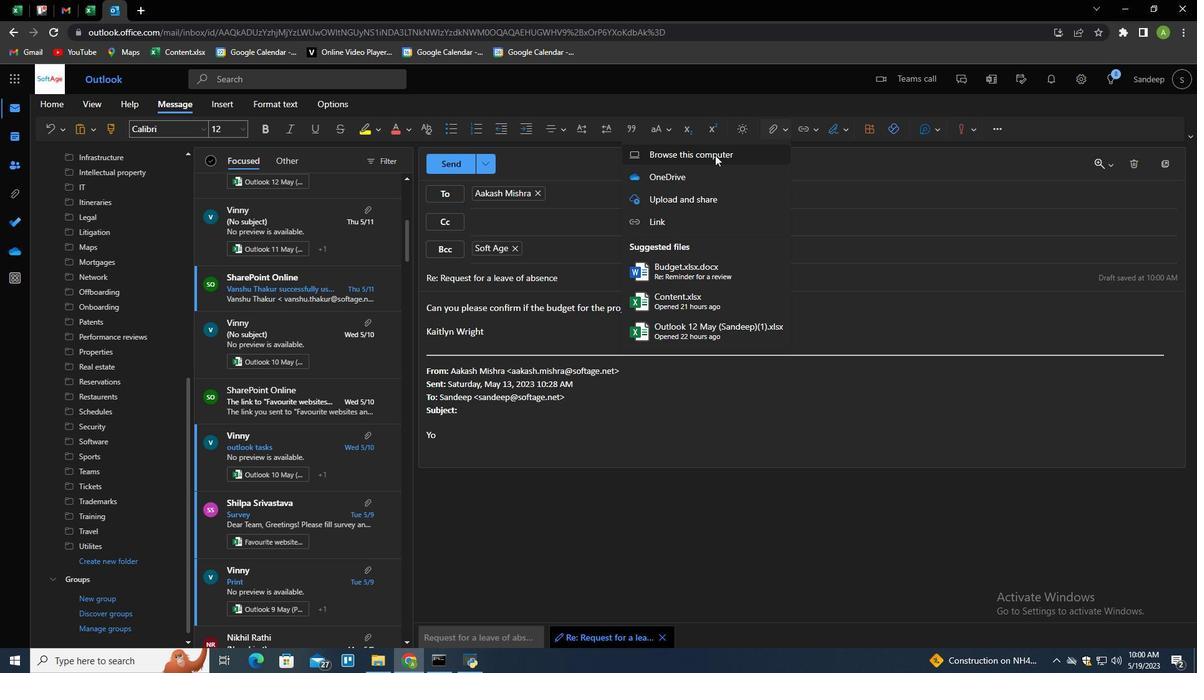 
Action: Mouse moved to (259, 109)
Screenshot: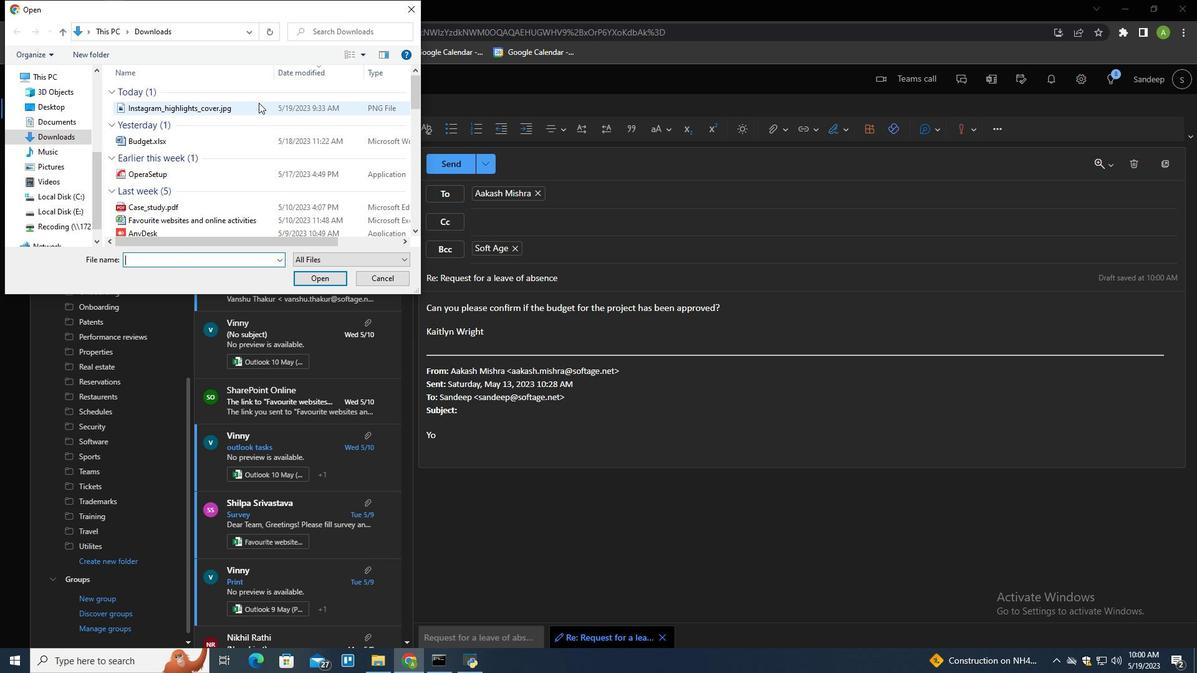 
Action: Mouse pressed left at (259, 109)
Screenshot: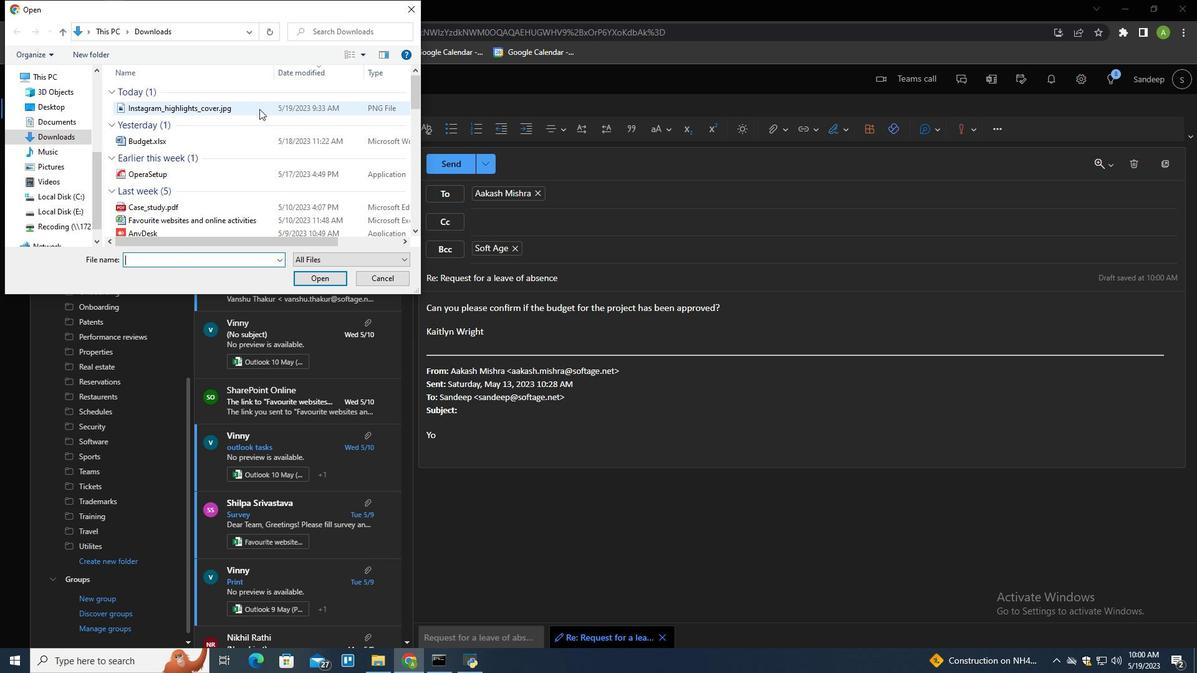 
Action: Mouse moved to (259, 110)
Screenshot: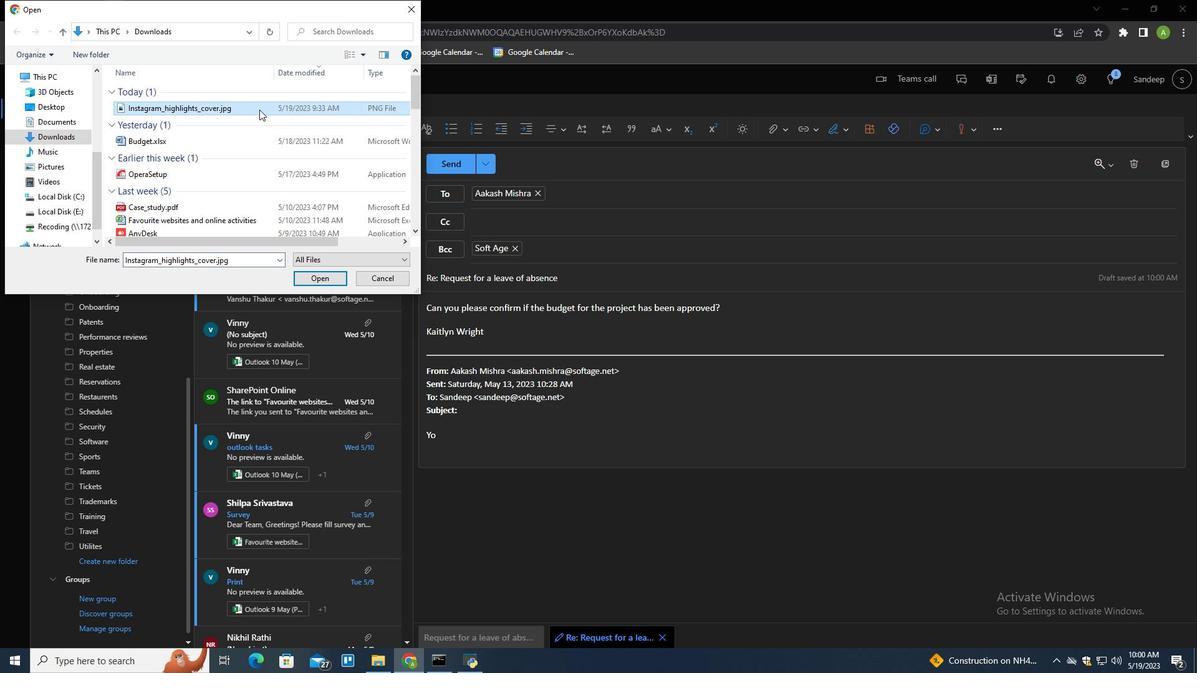 
Action: Key pressed <Key.f2>
Screenshot: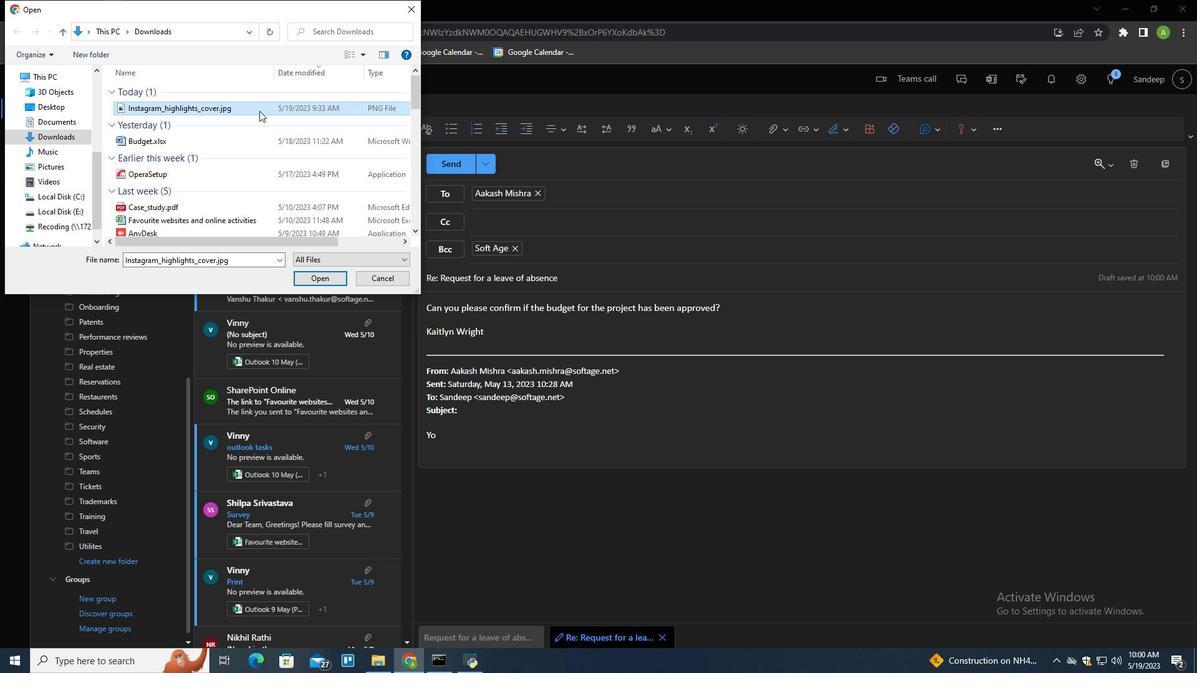 
Action: Mouse moved to (258, 111)
Screenshot: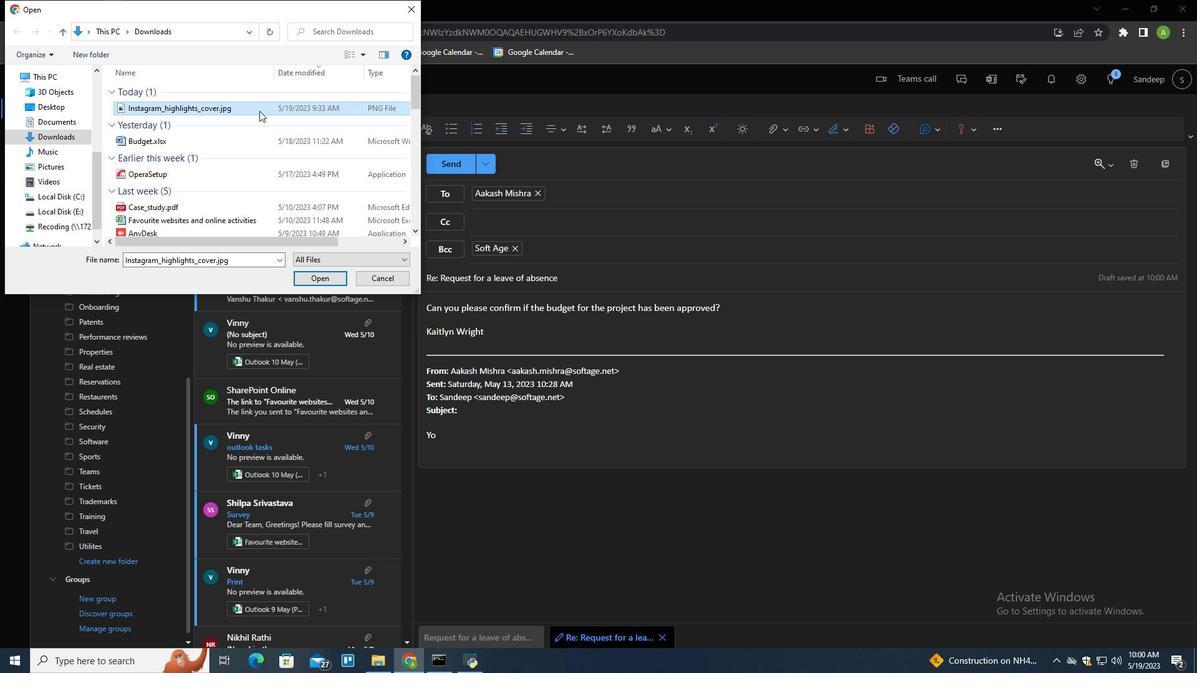 
Action: Key pressed <Key.shift>Facebook<Key.shift>_as<Key.backspace>d<Key.shift>_banner.png
Screenshot: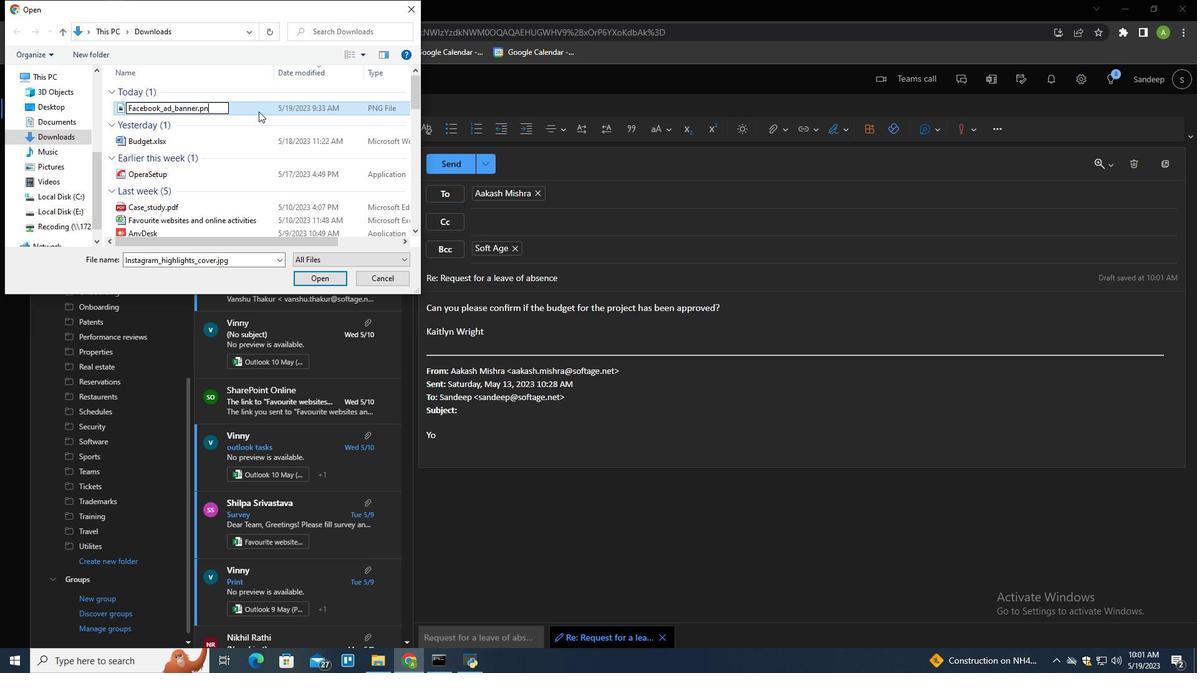 
Action: Mouse moved to (257, 109)
Screenshot: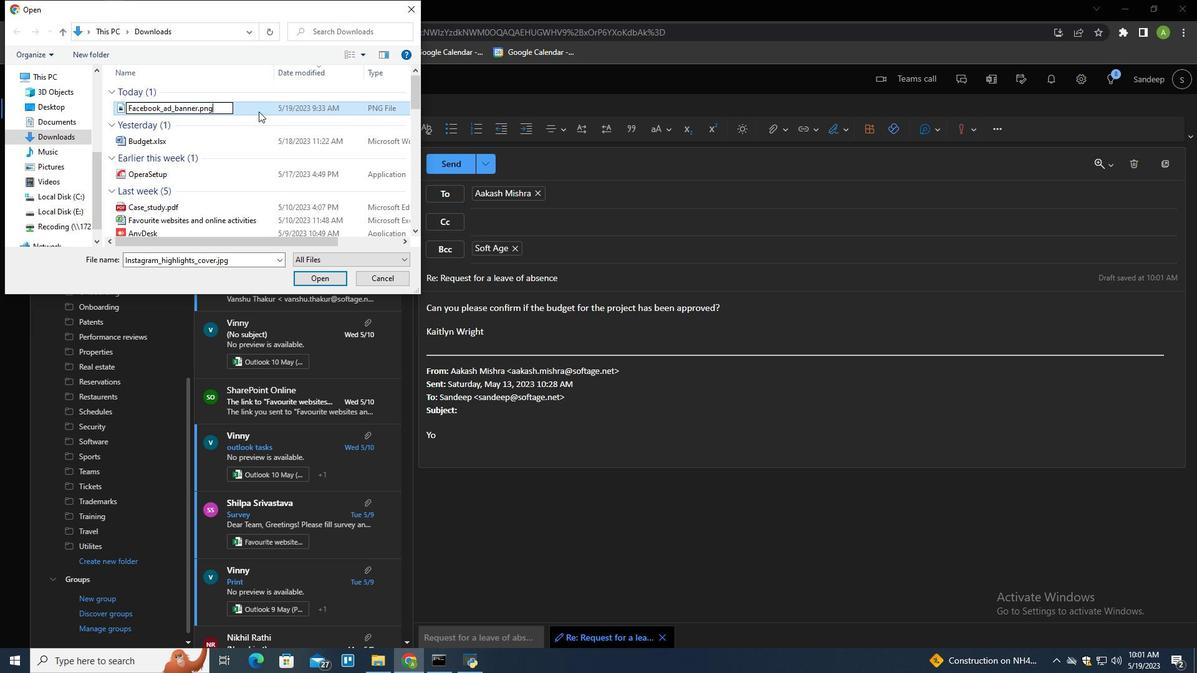 
Action: Mouse pressed left at (257, 109)
Screenshot: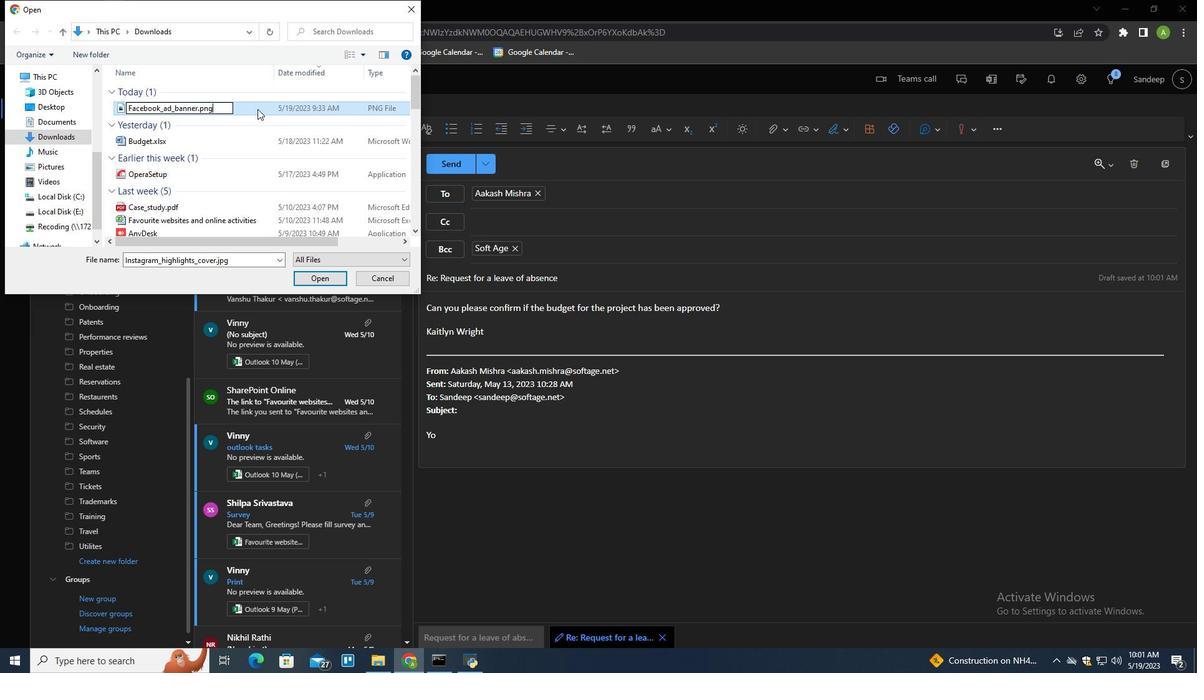 
Action: Mouse moved to (327, 274)
Screenshot: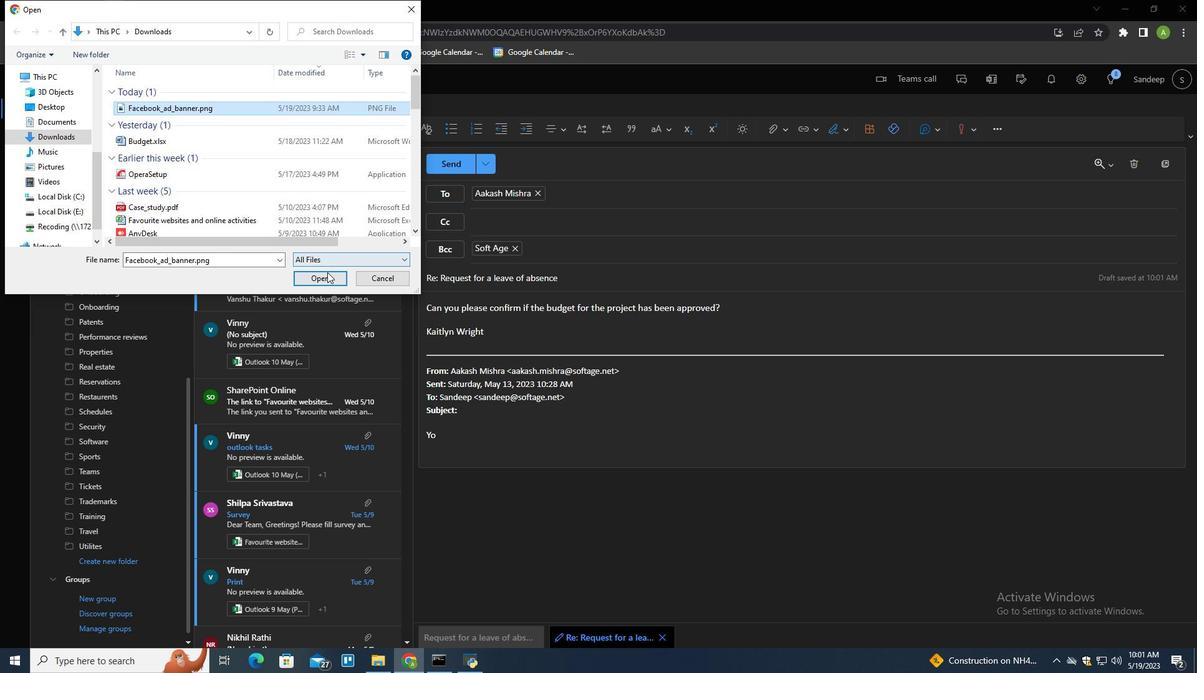 
Action: Mouse pressed left at (327, 274)
Screenshot: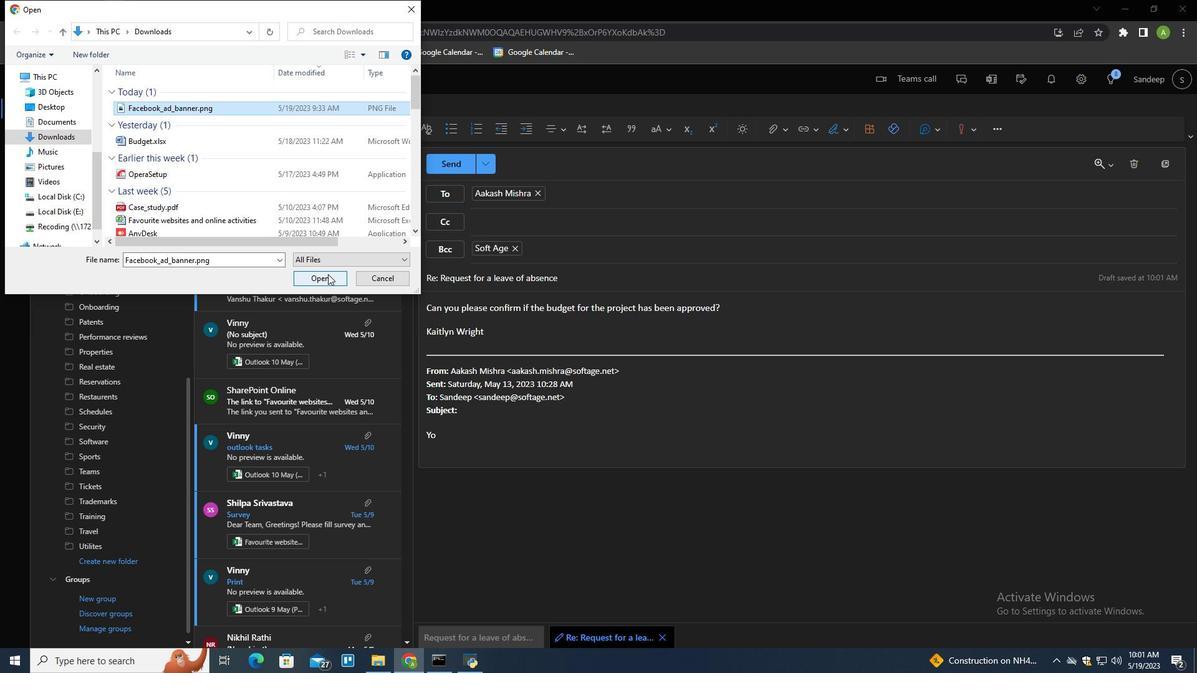 
Action: Mouse moved to (464, 168)
Screenshot: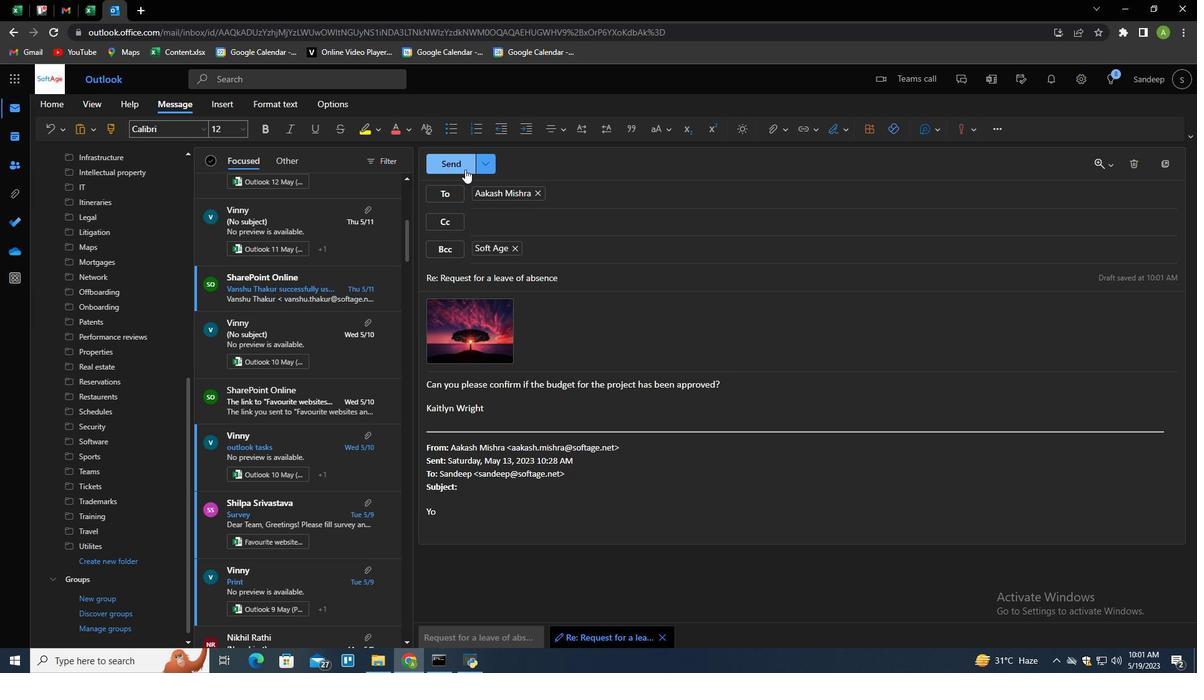 
Action: Mouse pressed left at (464, 168)
Screenshot: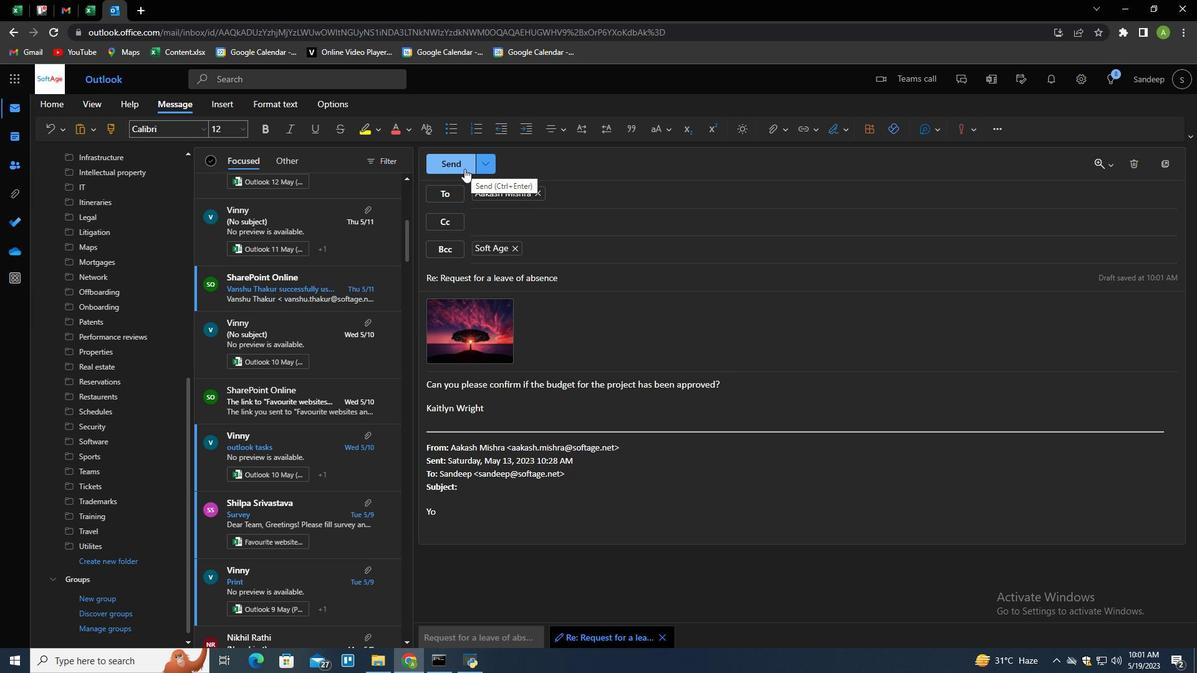 
Action: Mouse moved to (656, 331)
Screenshot: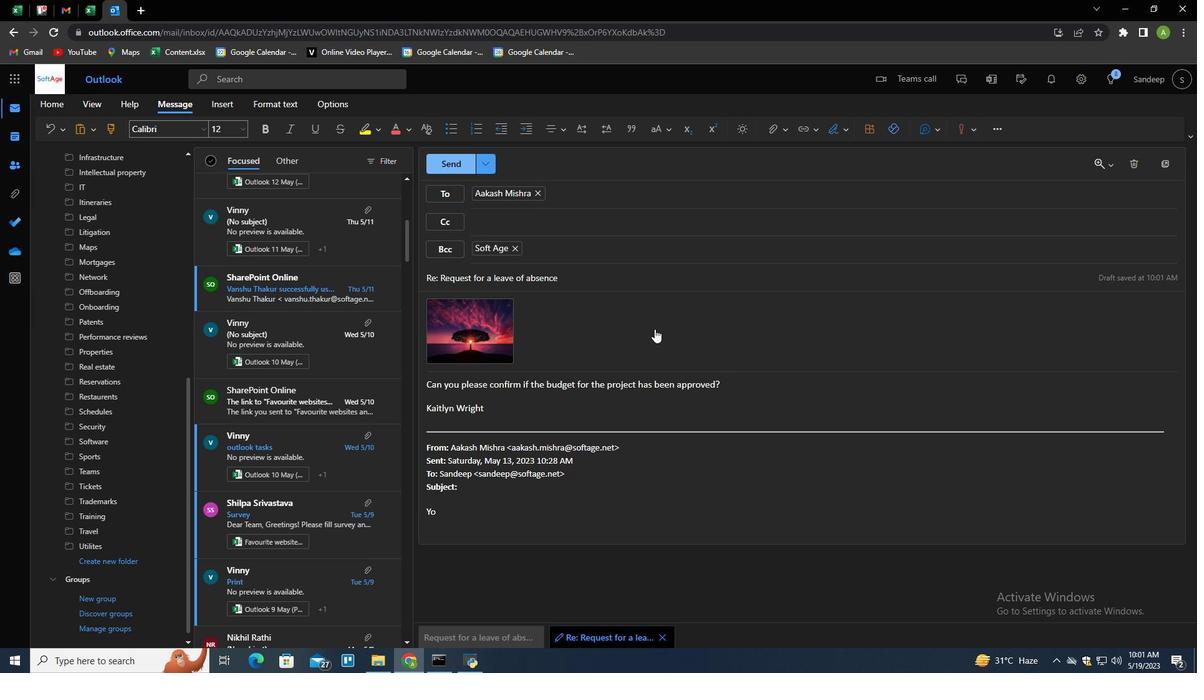 
